 Task: Search one way flight ticket for 1 adult, 5 children, 2 infants in seat and 1 infant on lap in first from St. Cloud: St. Cloud Regional Airport to Rockford: Chicago Rockford International Airport(was Northwest Chicagoland Regional Airport At Rockford) on 5-1-2023. Choice of flights is Spirit. Number of bags: 2 carry on bags and 6 checked bags. Price is upto 106000. Outbound departure time preference is 23:15.
Action: Mouse moved to (262, 412)
Screenshot: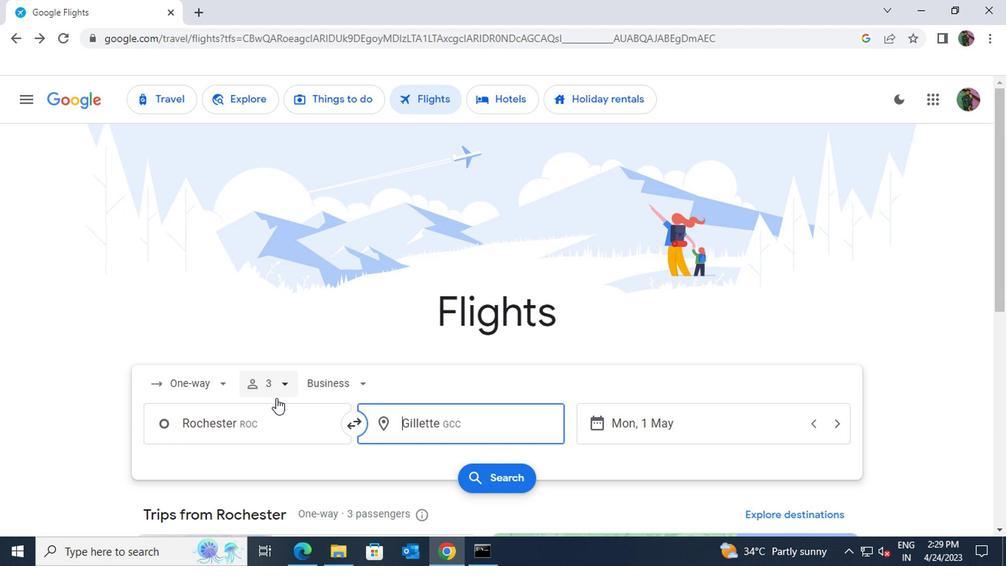 
Action: Mouse pressed left at (262, 412)
Screenshot: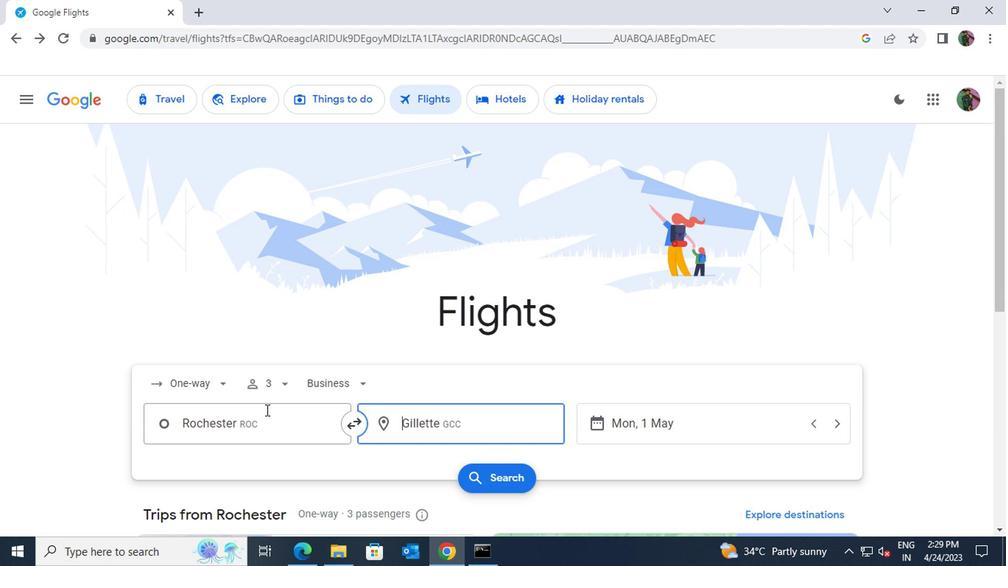 
Action: Key pressed st.cloud<Key.space>regional
Screenshot: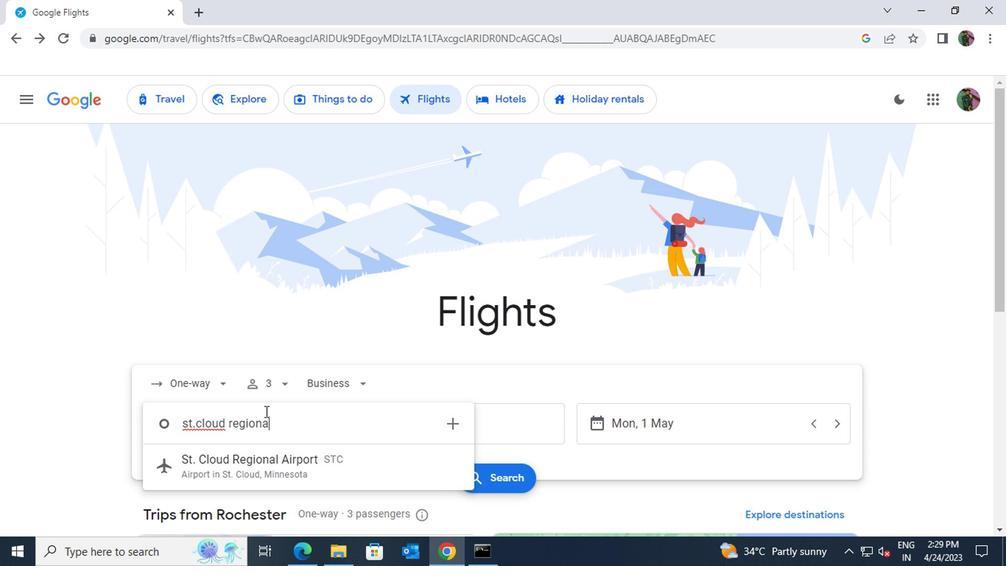 
Action: Mouse moved to (280, 466)
Screenshot: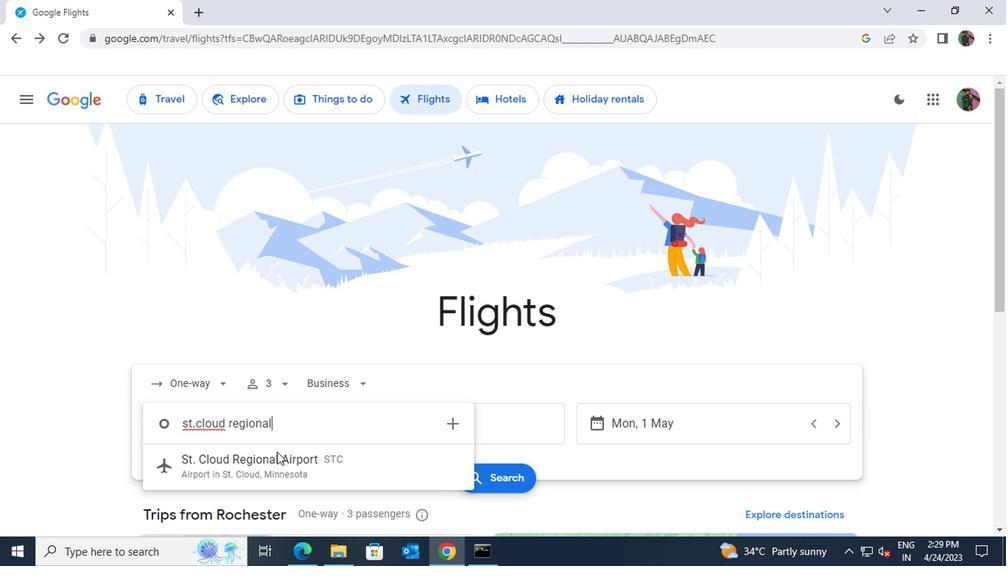 
Action: Mouse pressed left at (280, 466)
Screenshot: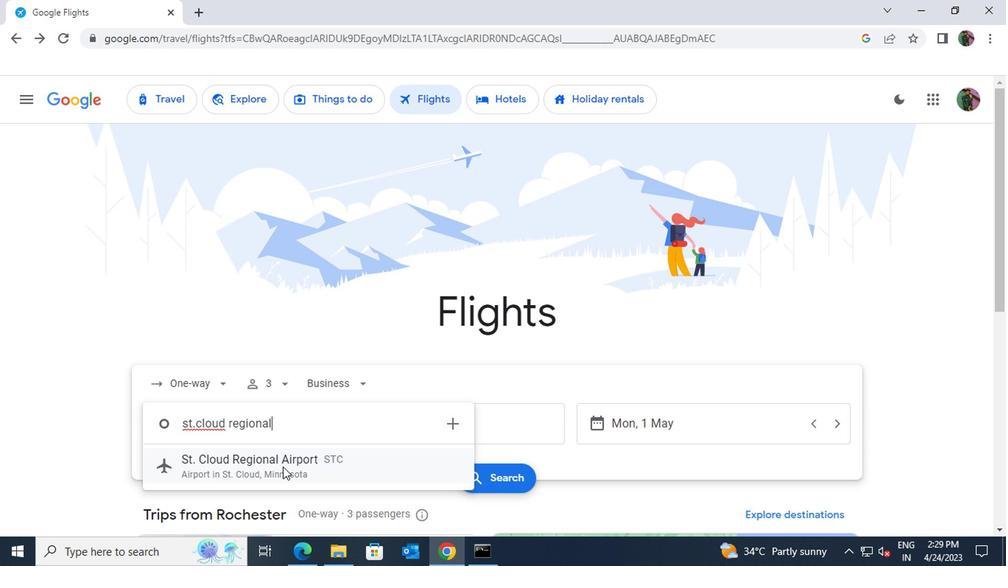 
Action: Mouse moved to (386, 432)
Screenshot: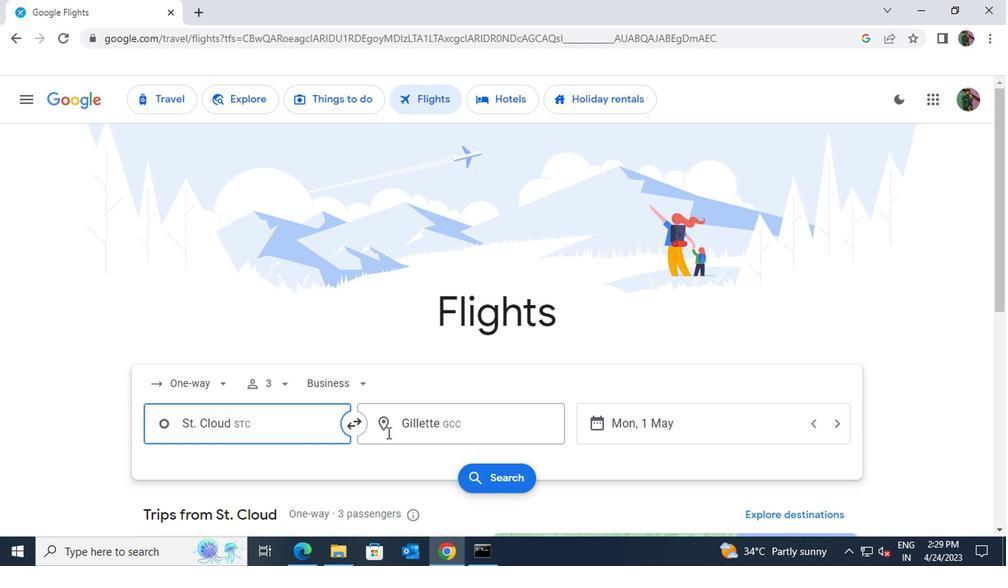 
Action: Mouse pressed left at (386, 432)
Screenshot: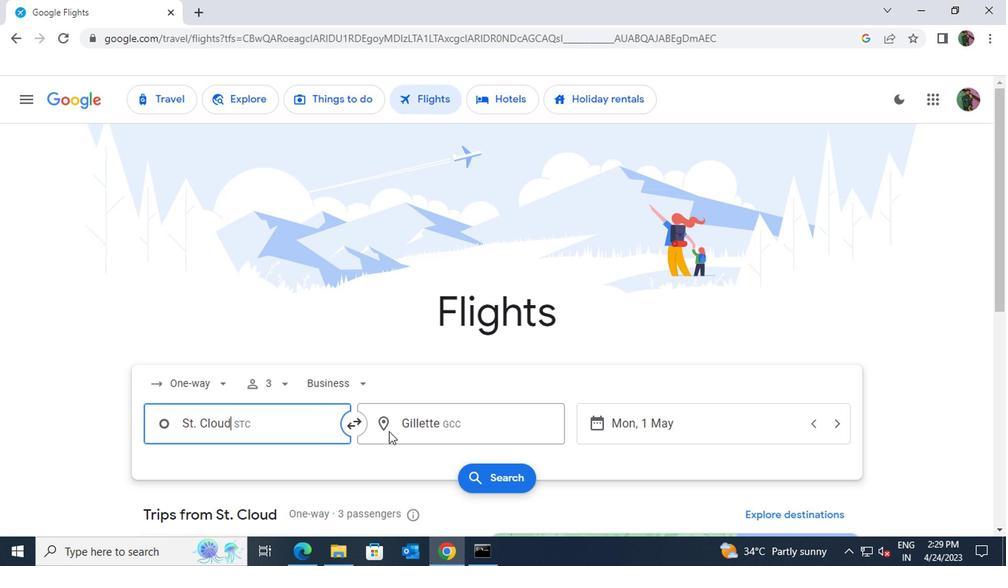 
Action: Key pressed rockford<Key.space>chic
Screenshot: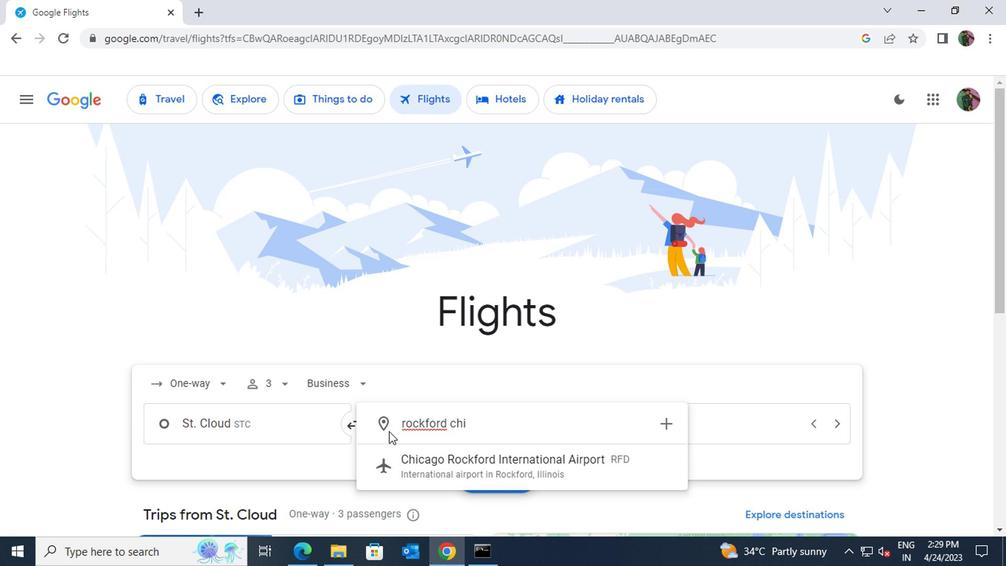 
Action: Mouse moved to (449, 465)
Screenshot: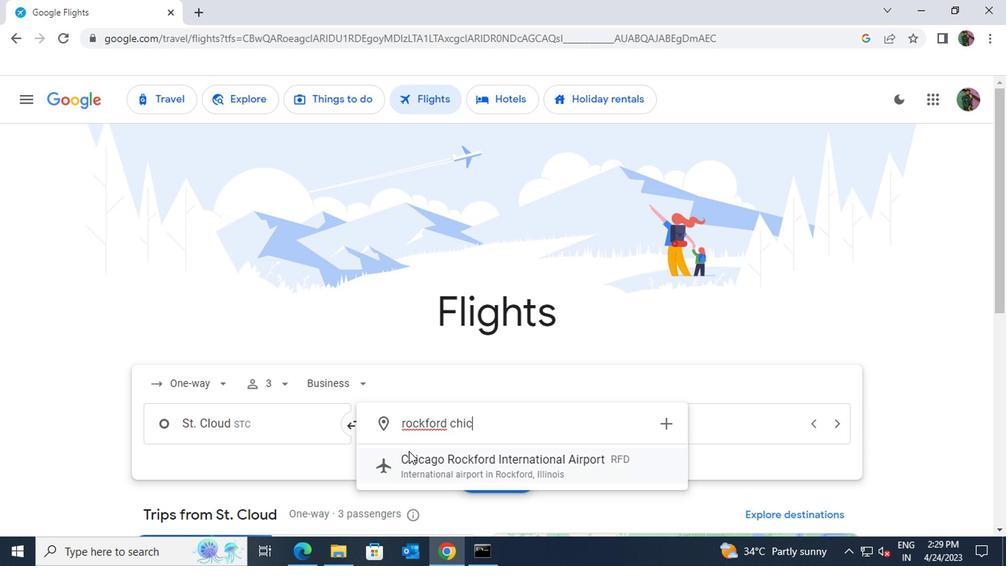 
Action: Mouse pressed left at (449, 465)
Screenshot: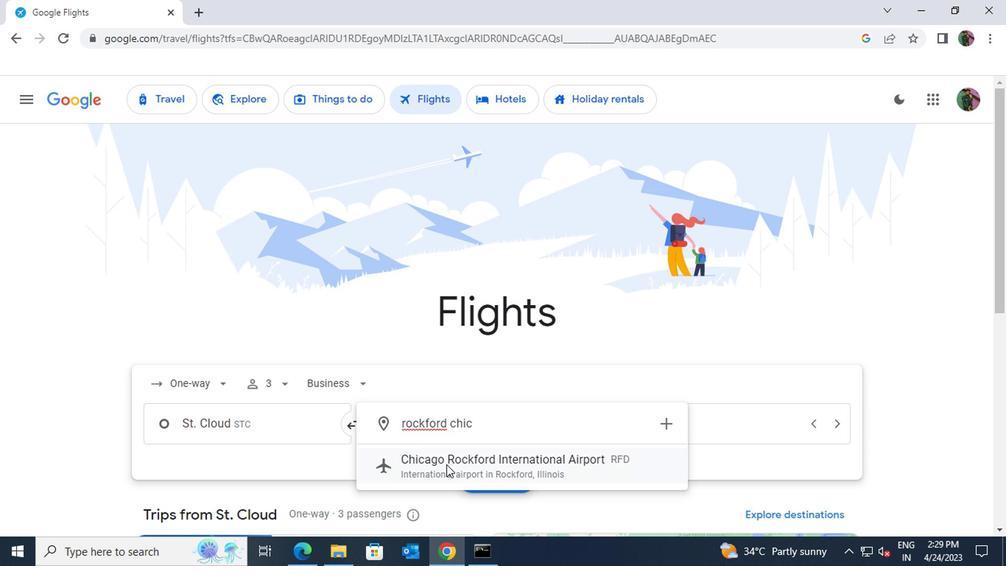 
Action: Mouse moved to (217, 381)
Screenshot: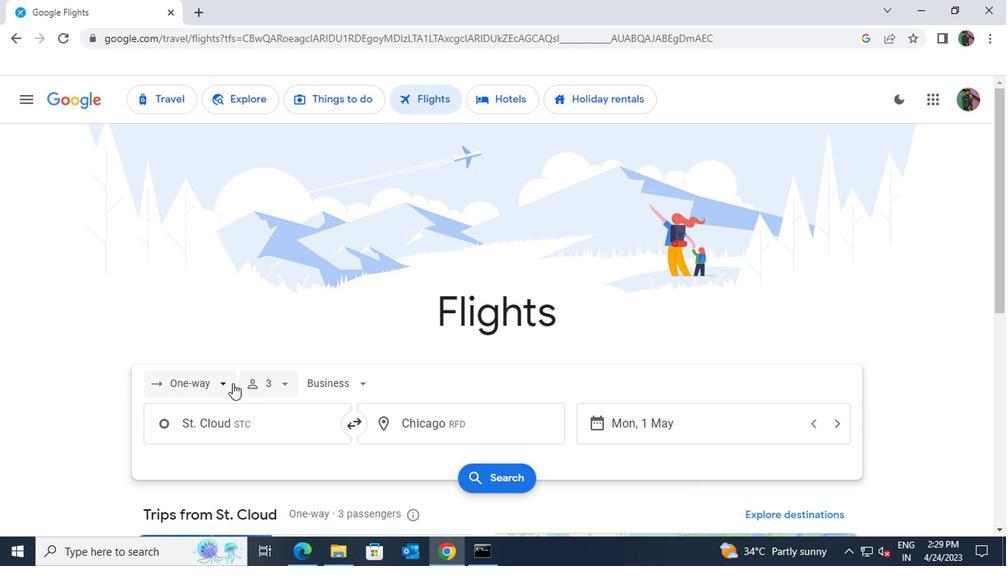 
Action: Mouse pressed left at (217, 381)
Screenshot: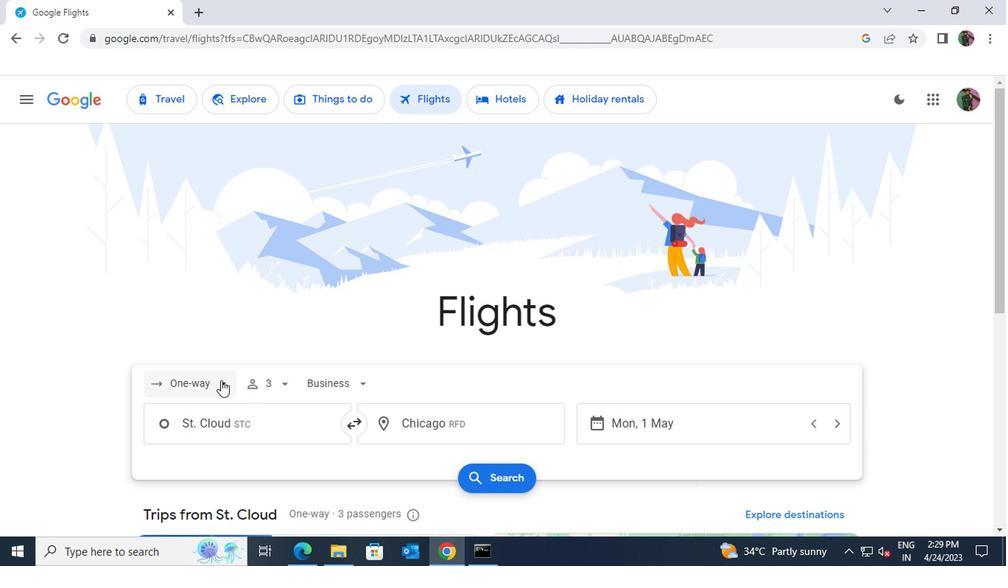 
Action: Mouse moved to (201, 314)
Screenshot: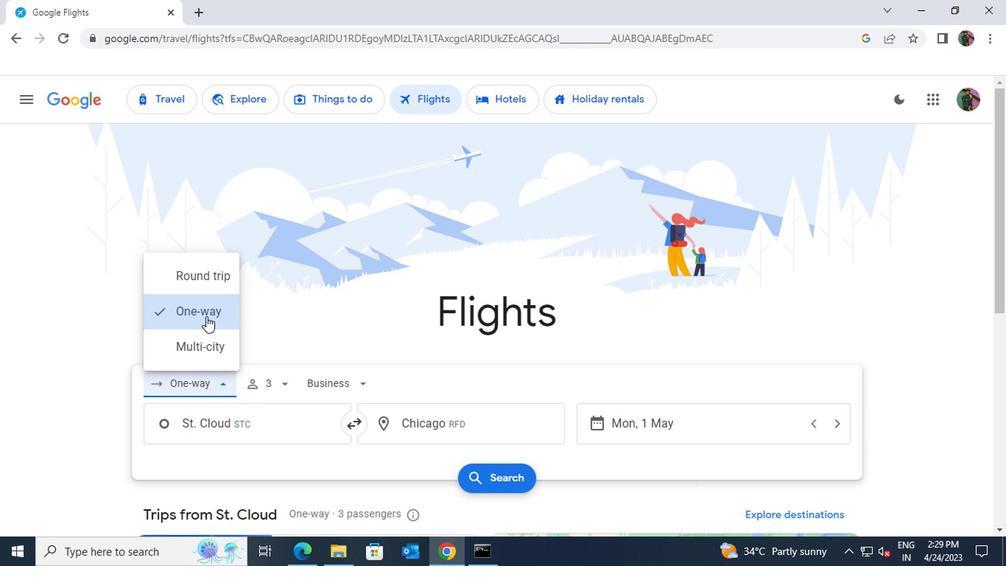 
Action: Mouse pressed left at (201, 314)
Screenshot: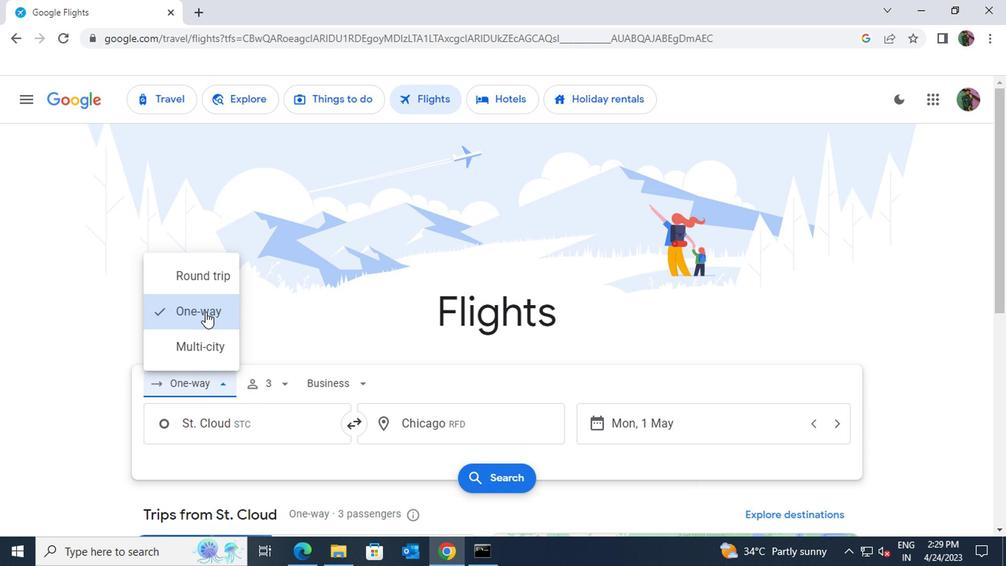
Action: Mouse moved to (276, 383)
Screenshot: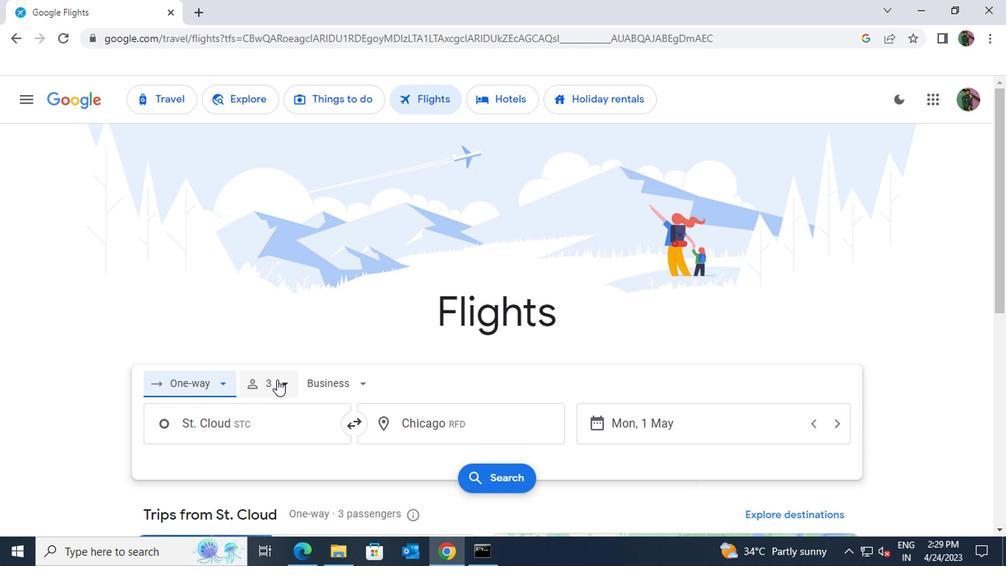 
Action: Mouse pressed left at (276, 383)
Screenshot: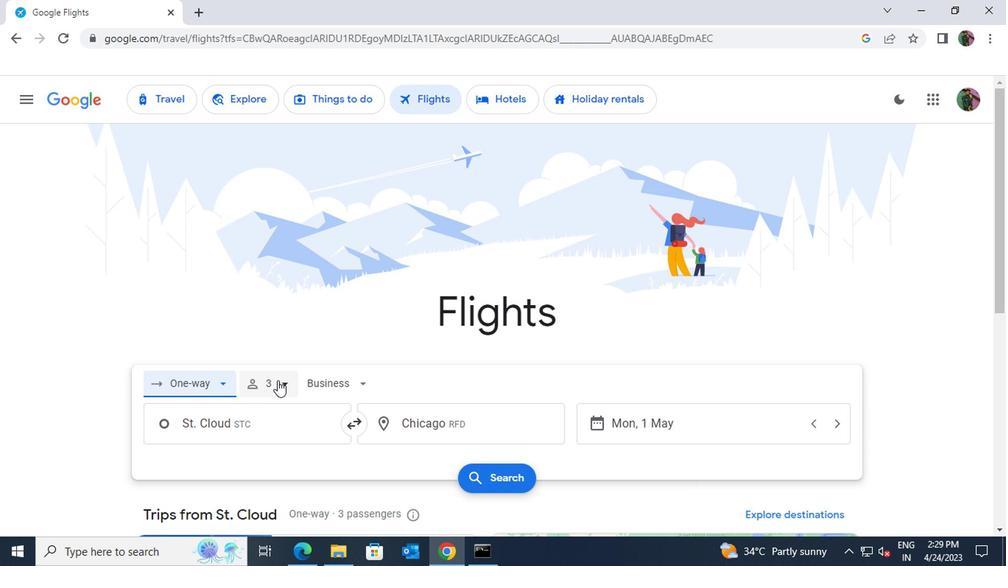 
Action: Mouse moved to (390, 455)
Screenshot: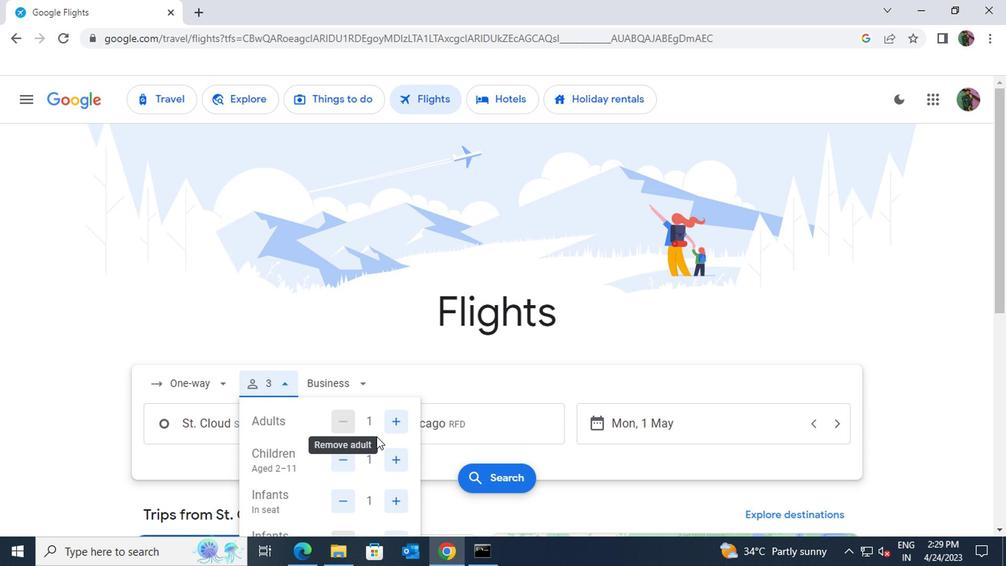 
Action: Mouse pressed left at (390, 455)
Screenshot: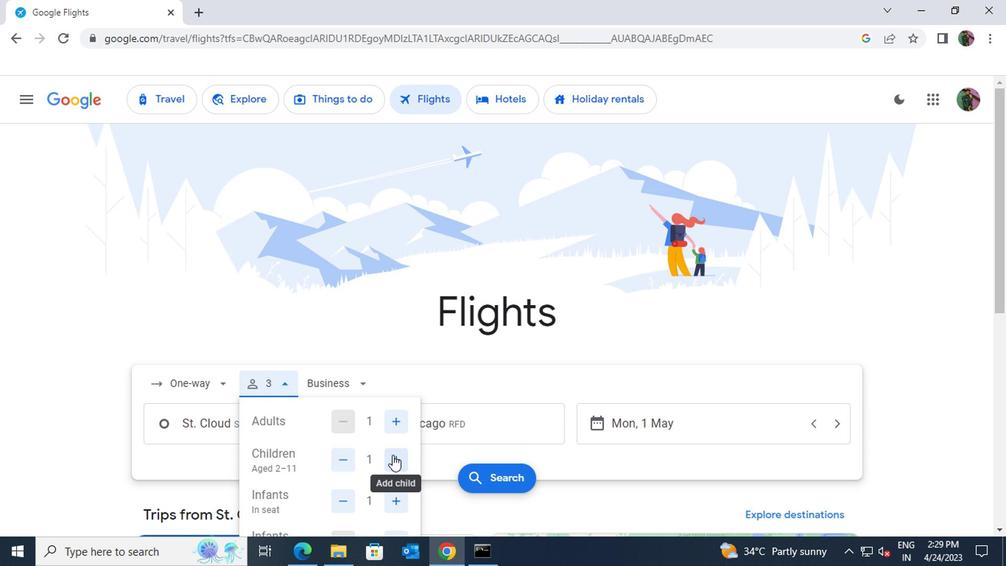 
Action: Mouse pressed left at (390, 455)
Screenshot: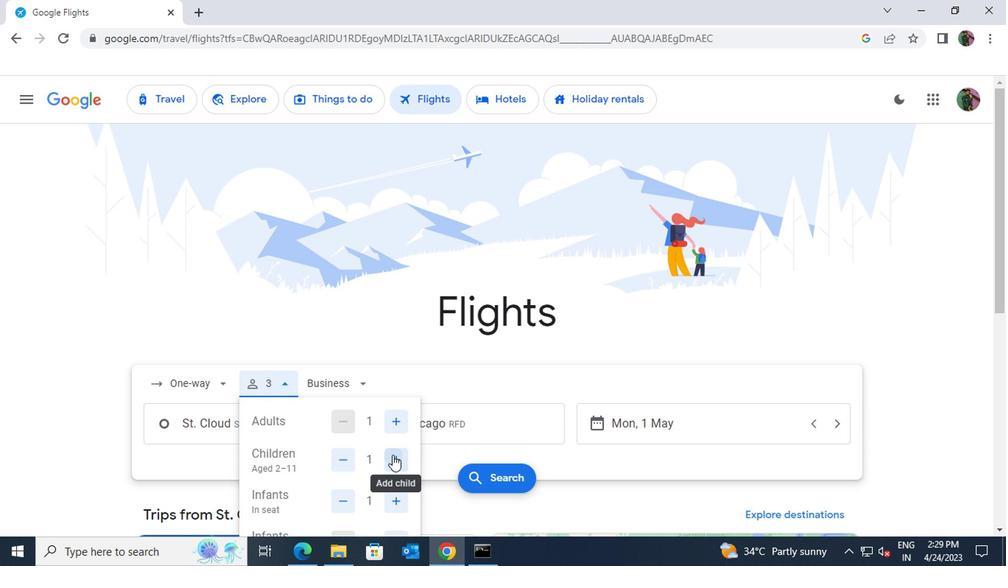 
Action: Mouse pressed left at (390, 455)
Screenshot: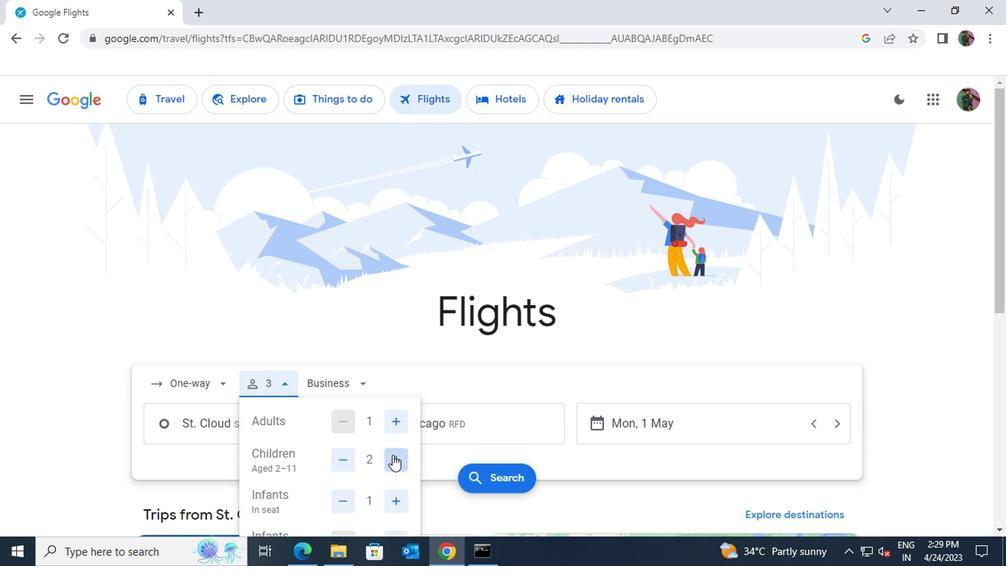 
Action: Mouse pressed left at (390, 455)
Screenshot: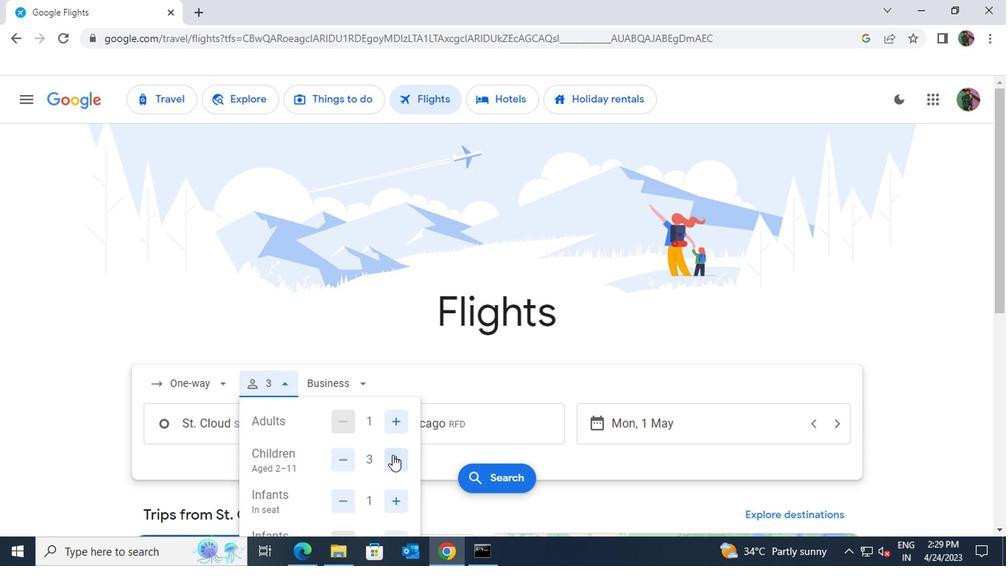 
Action: Mouse scrolled (390, 454) with delta (0, 0)
Screenshot: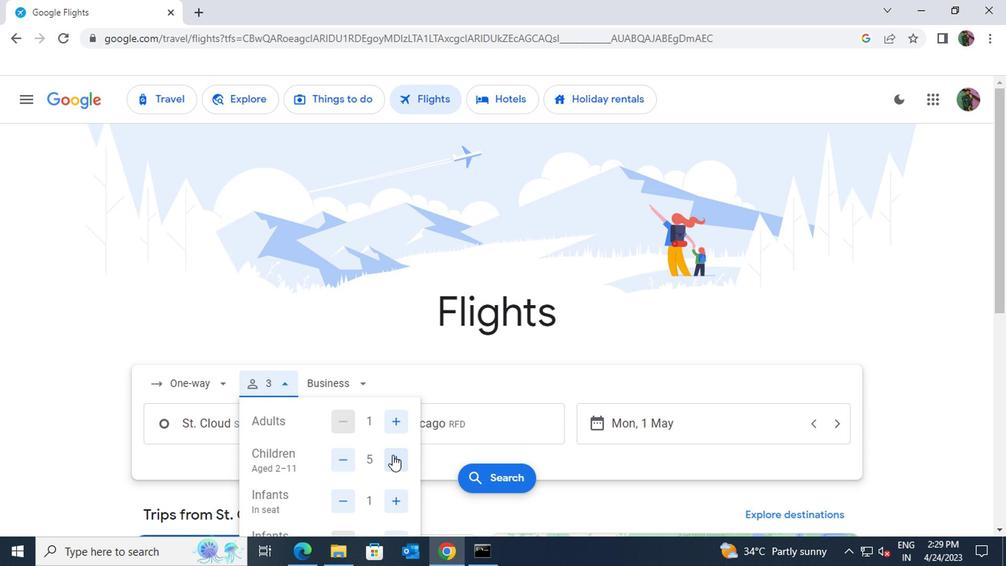 
Action: Mouse scrolled (390, 454) with delta (0, 0)
Screenshot: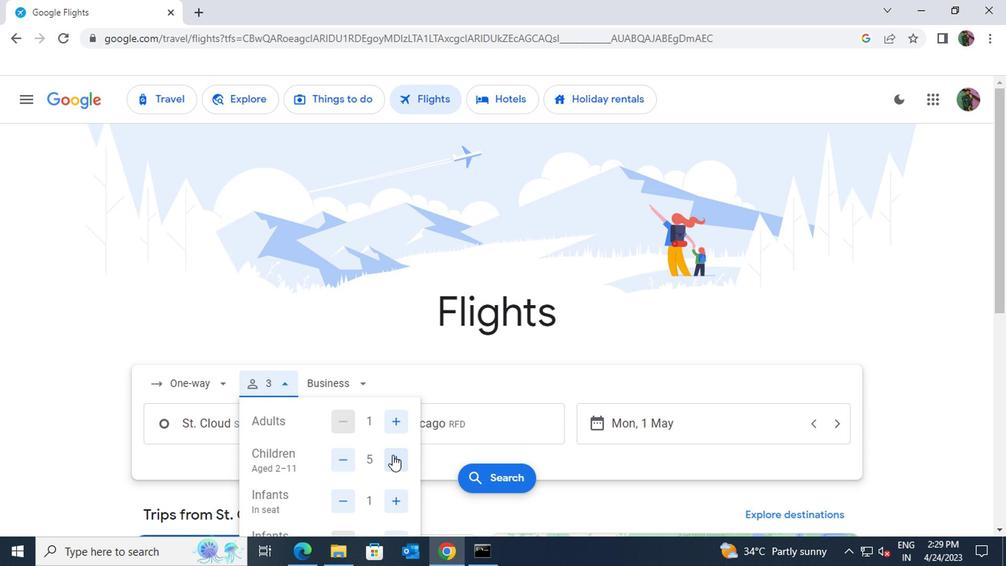 
Action: Mouse moved to (387, 398)
Screenshot: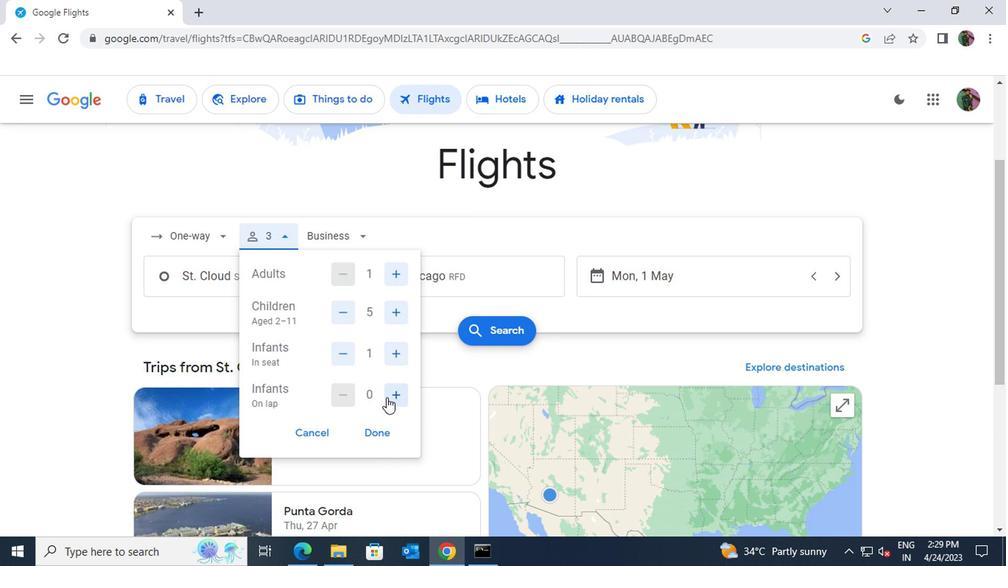 
Action: Mouse pressed left at (387, 398)
Screenshot: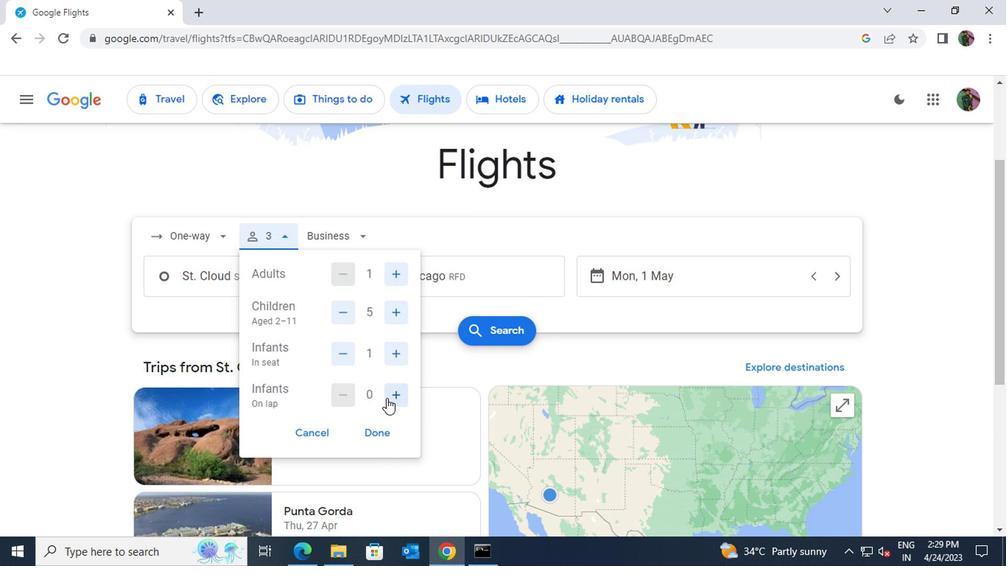 
Action: Mouse moved to (388, 426)
Screenshot: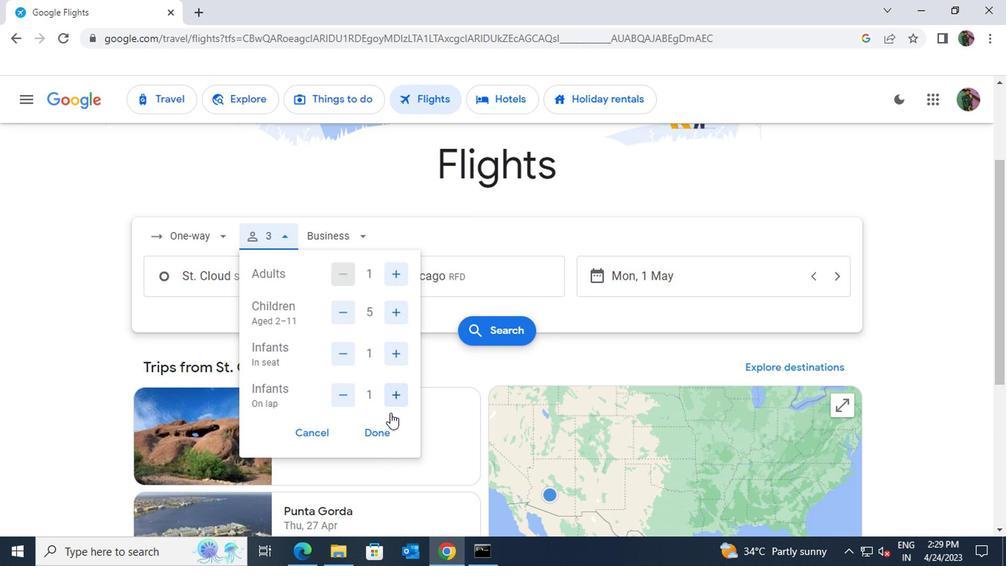
Action: Mouse pressed left at (388, 426)
Screenshot: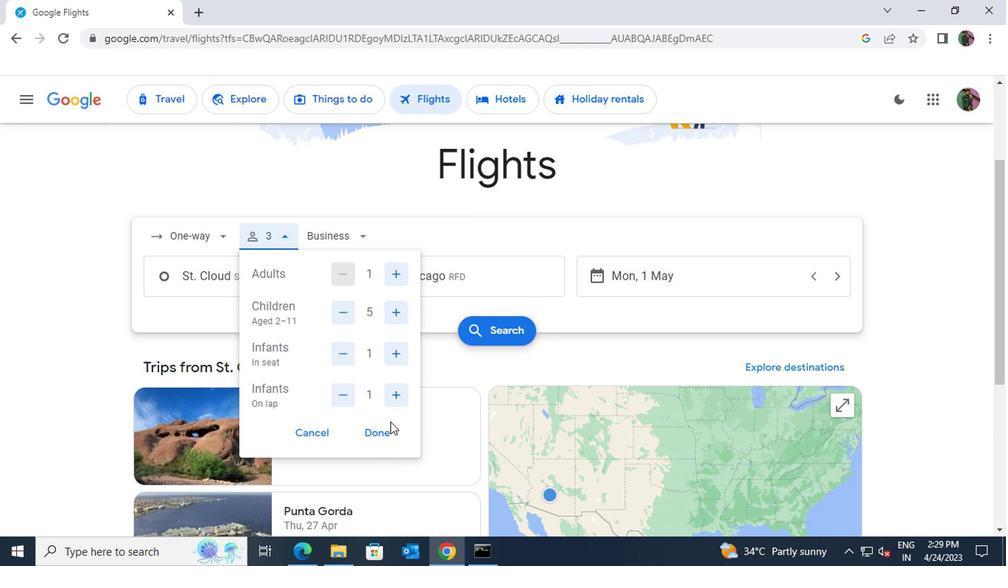 
Action: Mouse moved to (603, 281)
Screenshot: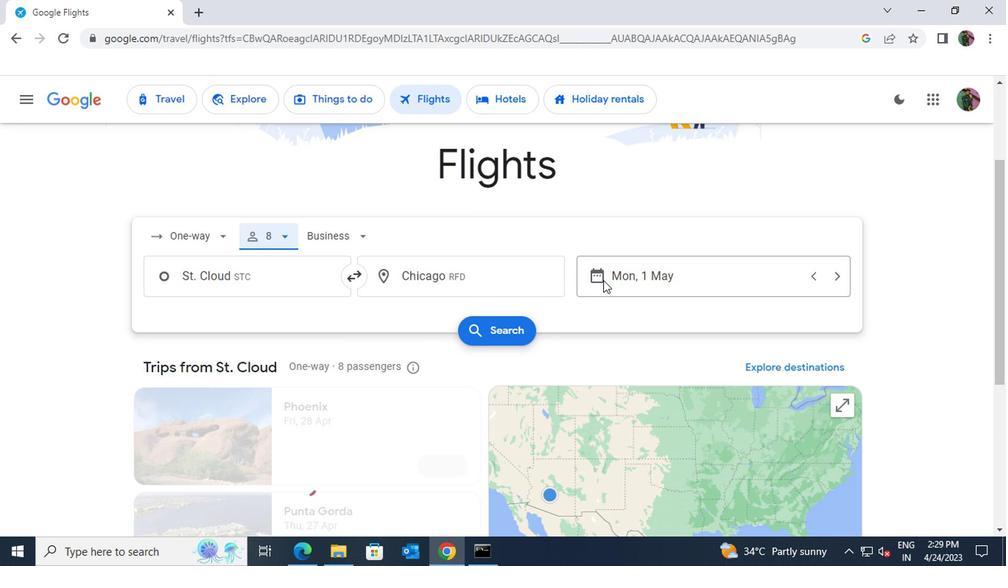 
Action: Mouse pressed left at (603, 281)
Screenshot: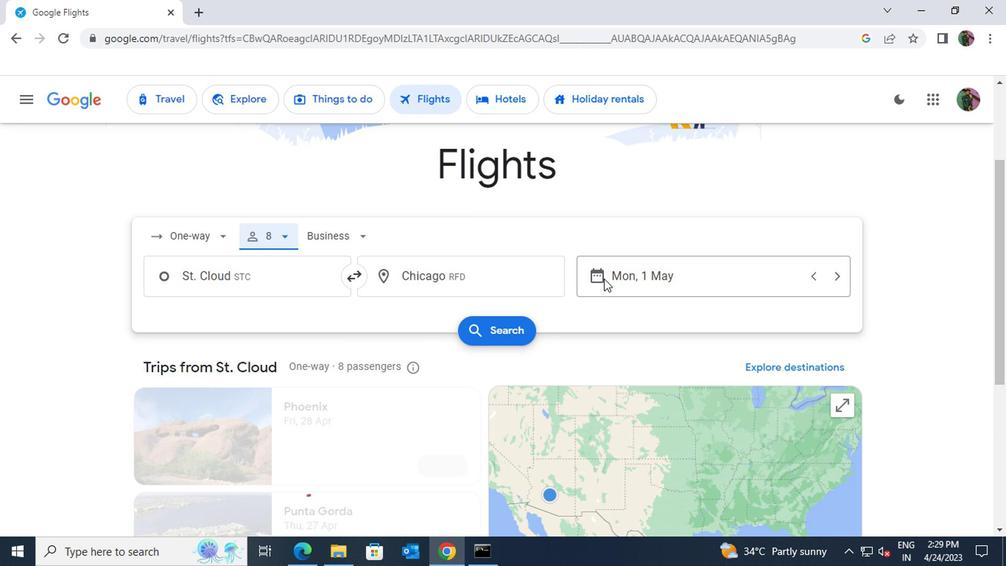 
Action: Mouse moved to (645, 274)
Screenshot: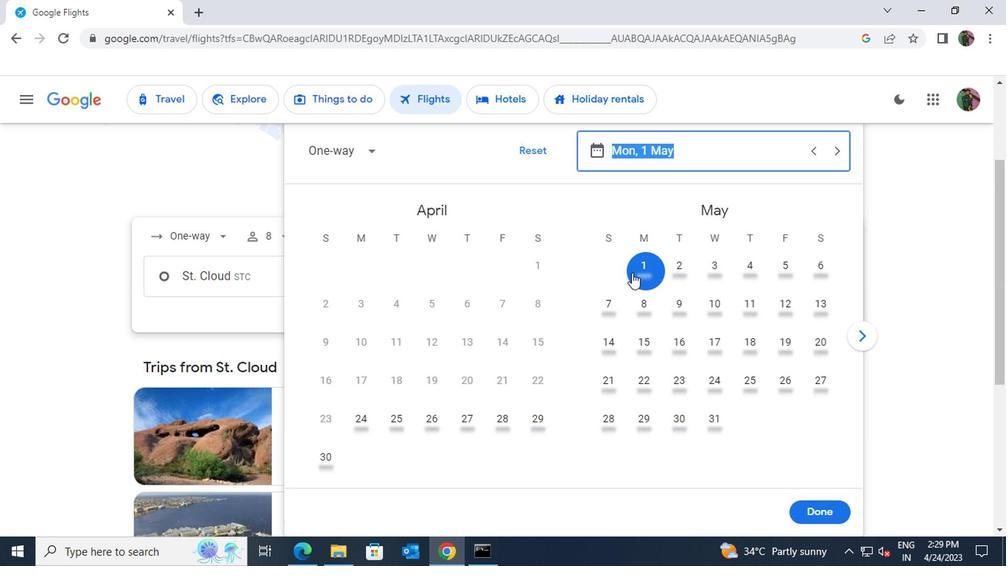 
Action: Mouse pressed left at (645, 274)
Screenshot: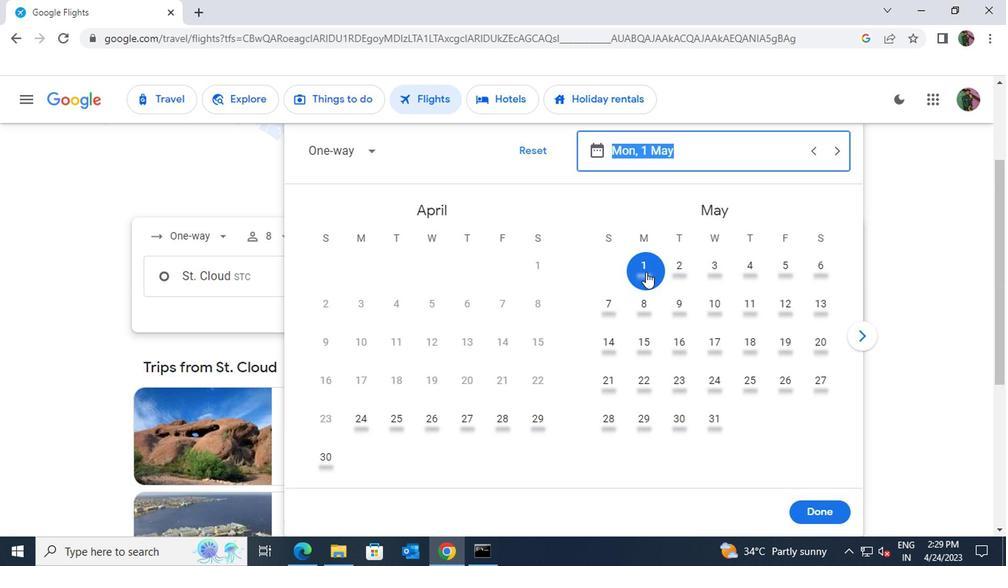
Action: Mouse moved to (815, 508)
Screenshot: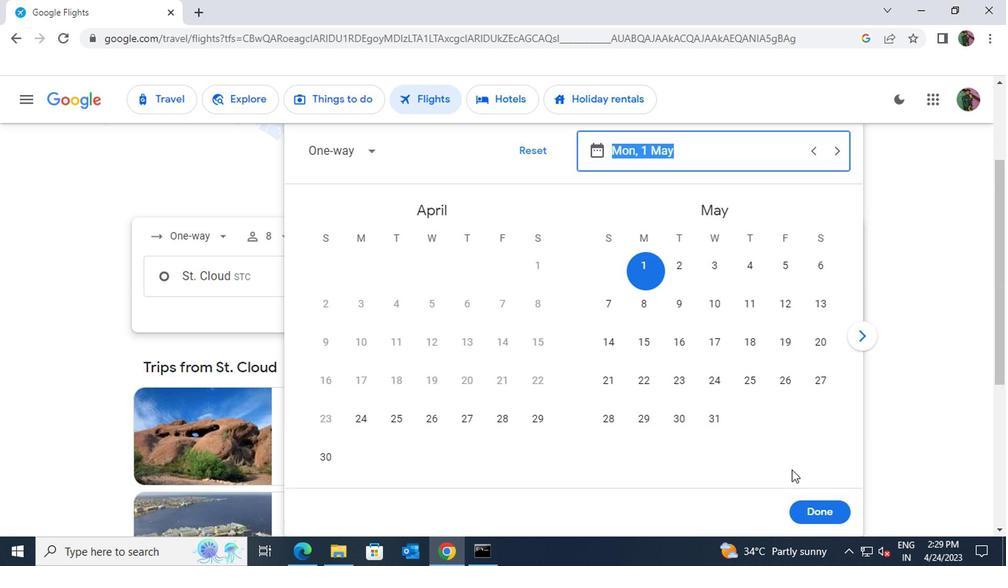 
Action: Mouse pressed left at (815, 508)
Screenshot: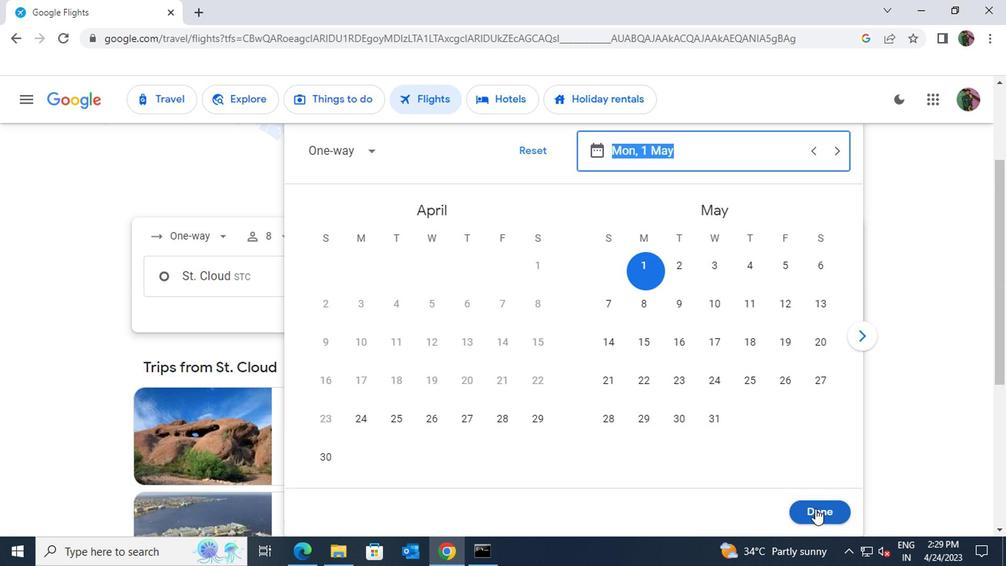 
Action: Mouse moved to (504, 332)
Screenshot: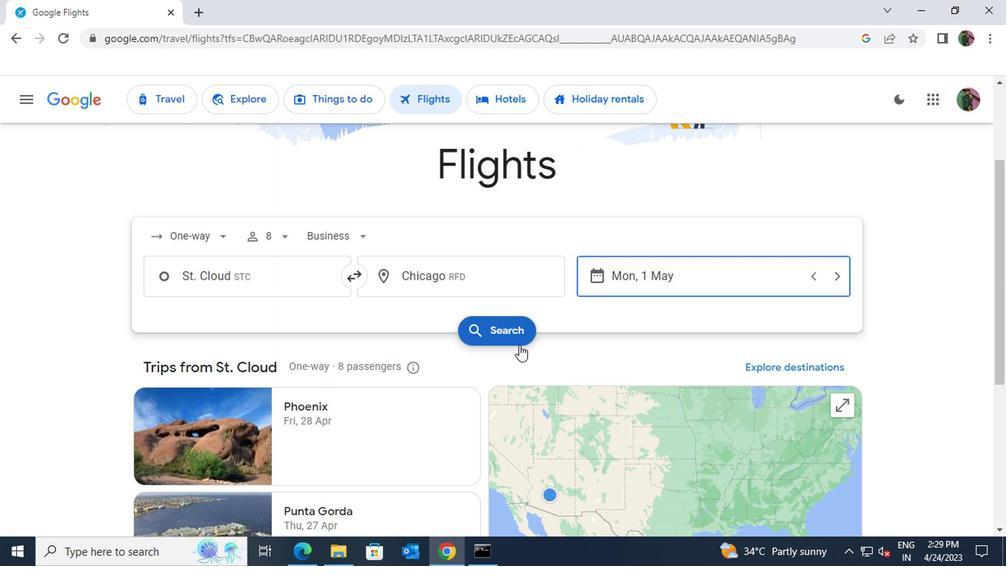 
Action: Mouse pressed left at (504, 332)
Screenshot: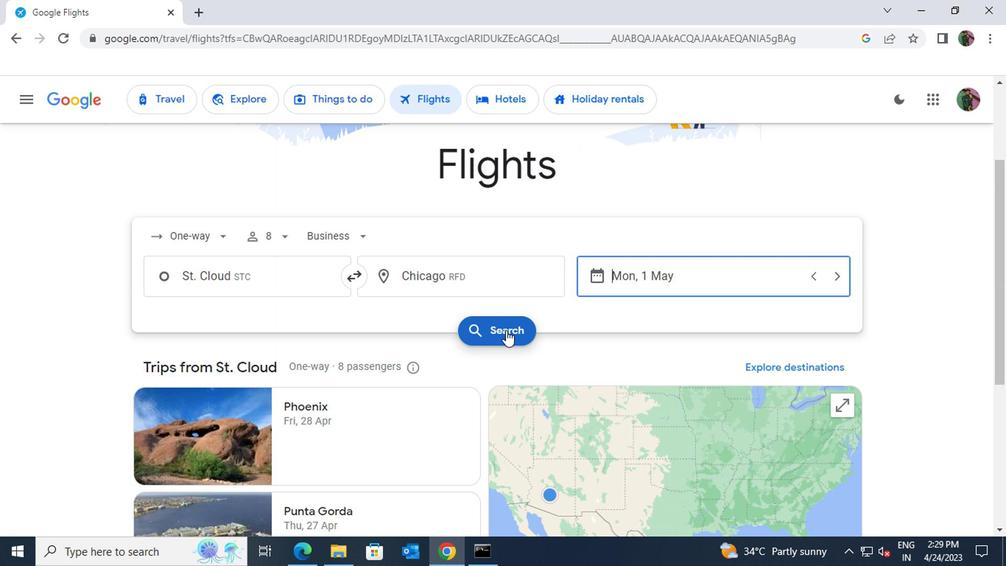 
Action: Mouse moved to (164, 238)
Screenshot: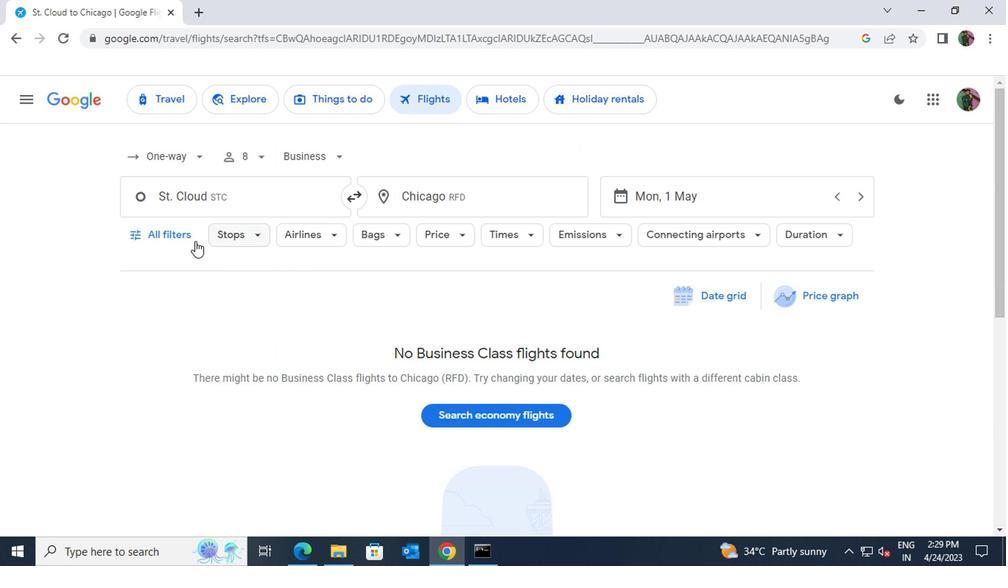 
Action: Mouse pressed left at (164, 238)
Screenshot: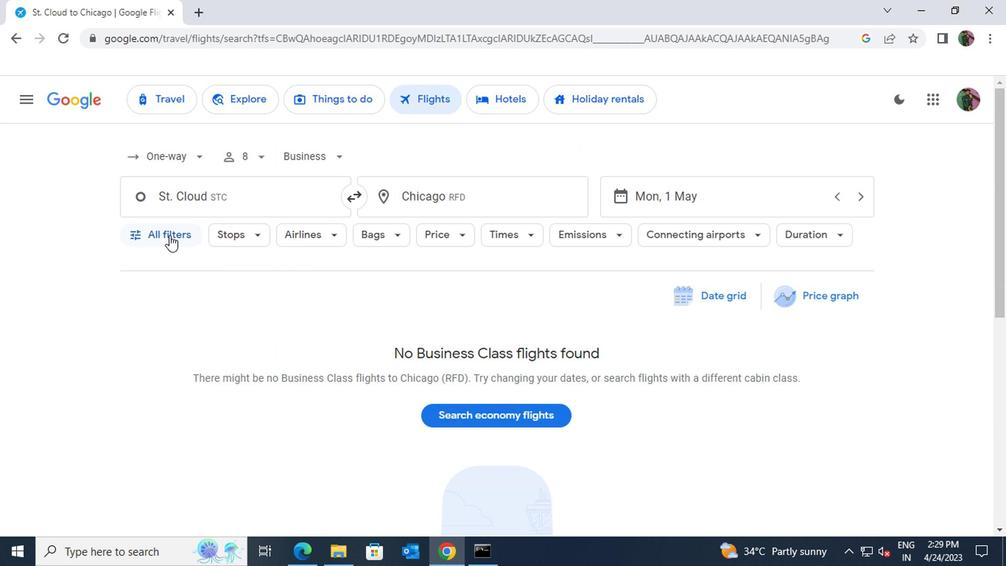 
Action: Mouse moved to (285, 381)
Screenshot: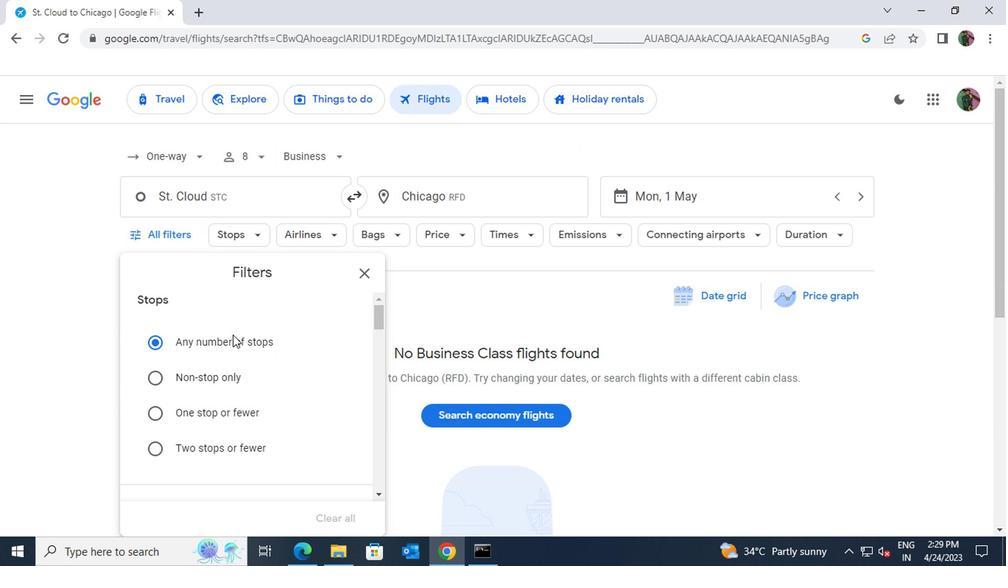 
Action: Mouse scrolled (285, 381) with delta (0, 0)
Screenshot: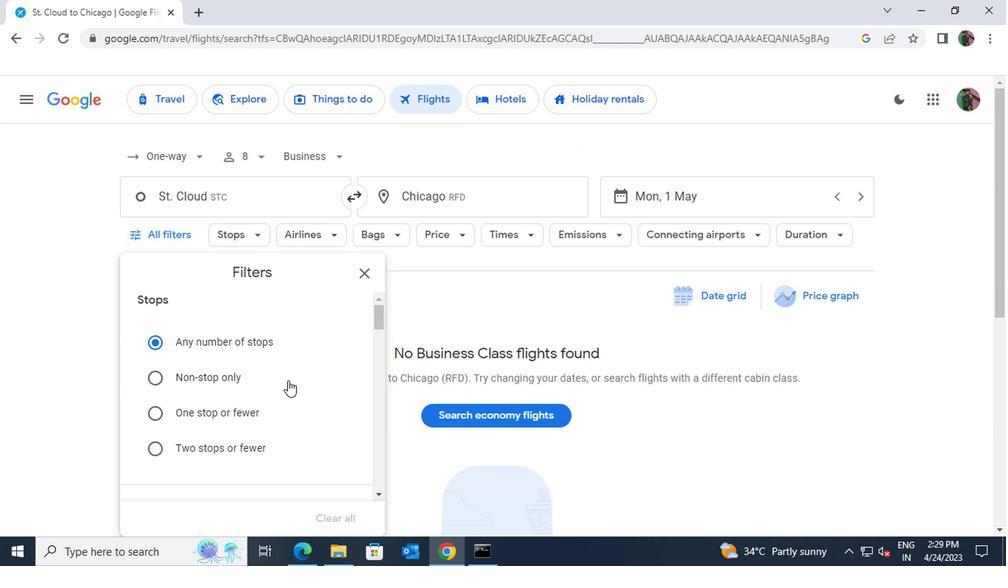 
Action: Mouse scrolled (285, 381) with delta (0, 0)
Screenshot: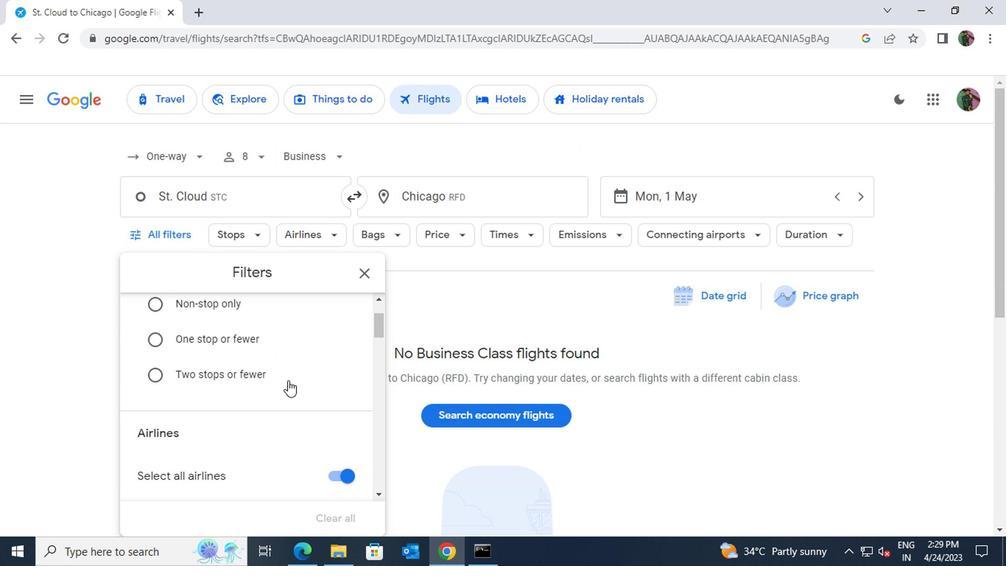 
Action: Mouse scrolled (285, 381) with delta (0, 0)
Screenshot: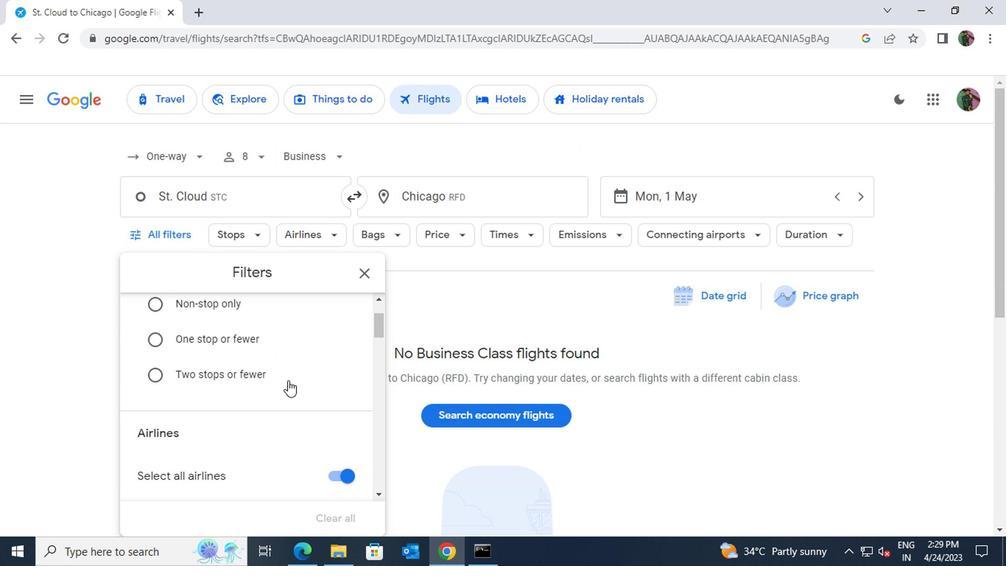 
Action: Mouse scrolled (285, 381) with delta (0, 0)
Screenshot: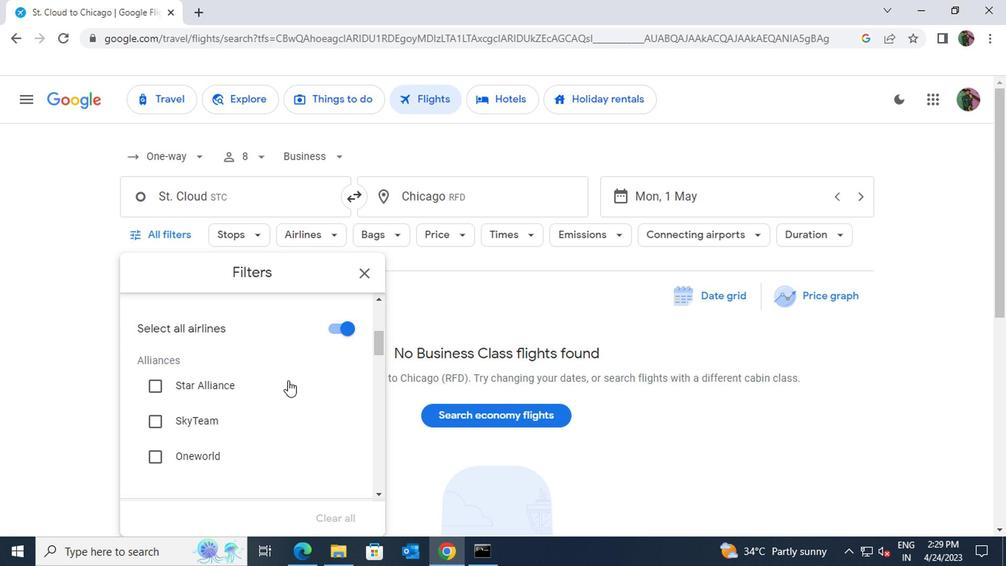 
Action: Mouse moved to (285, 381)
Screenshot: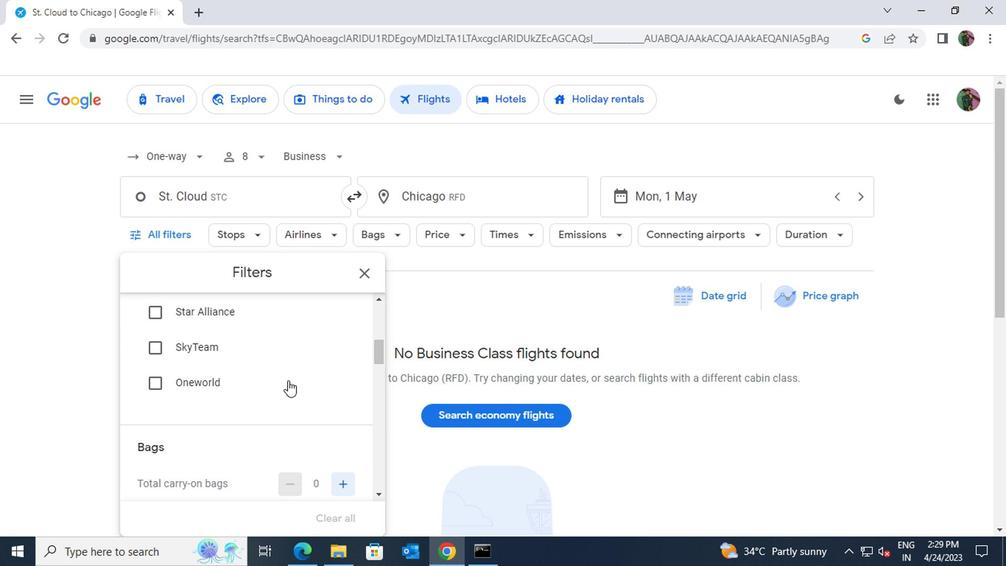 
Action: Mouse scrolled (285, 381) with delta (0, 0)
Screenshot: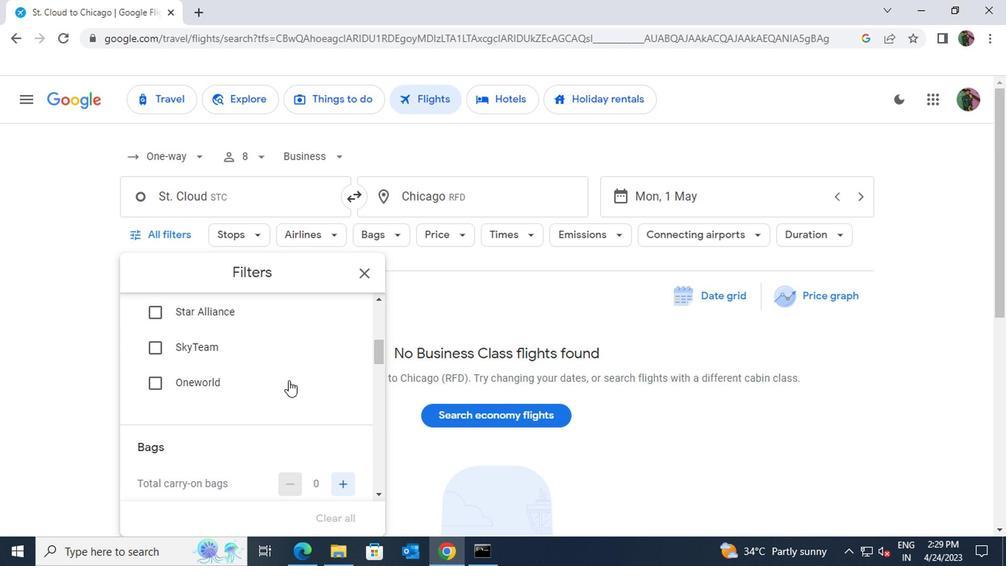 
Action: Mouse moved to (341, 411)
Screenshot: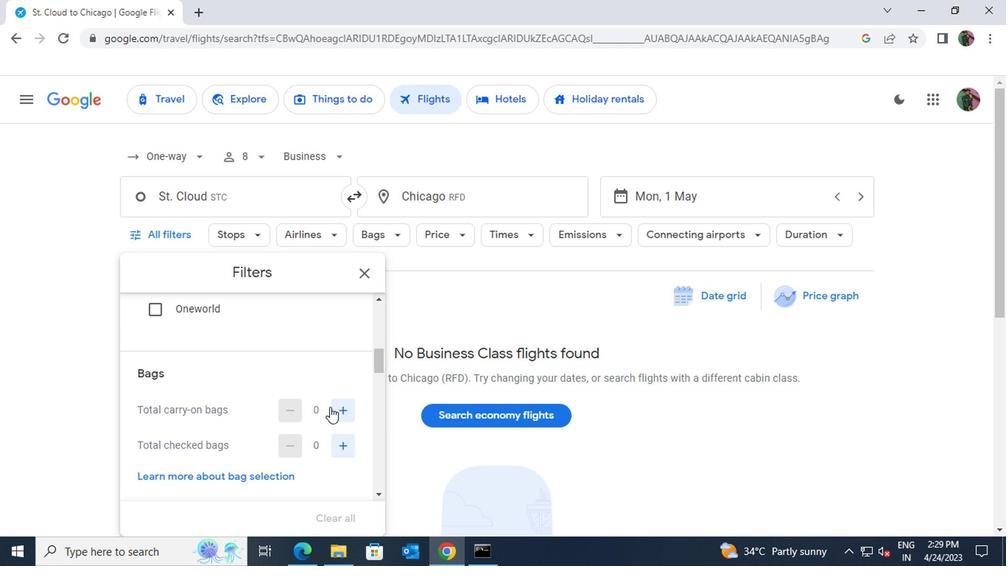 
Action: Mouse pressed left at (341, 411)
Screenshot: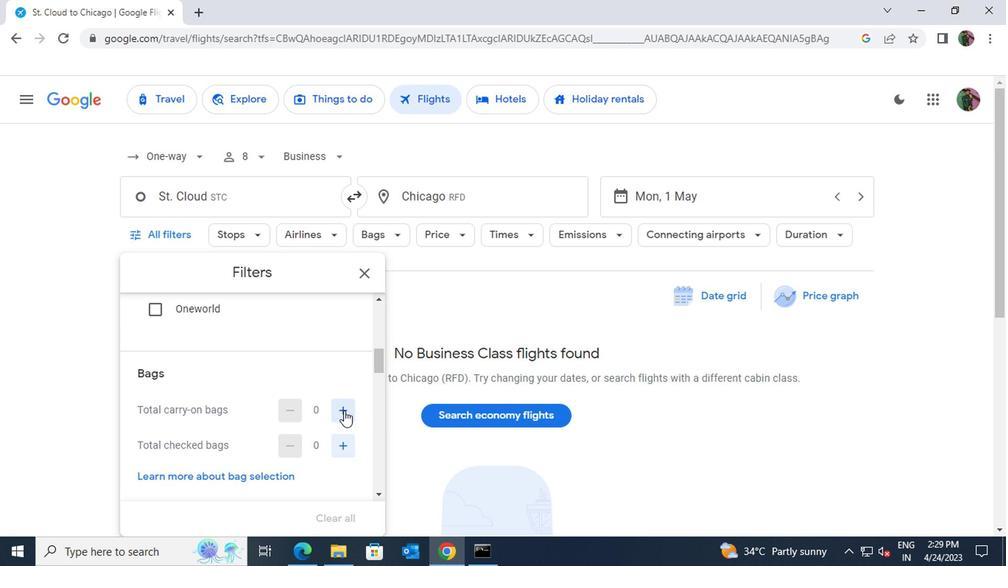 
Action: Mouse pressed left at (341, 411)
Screenshot: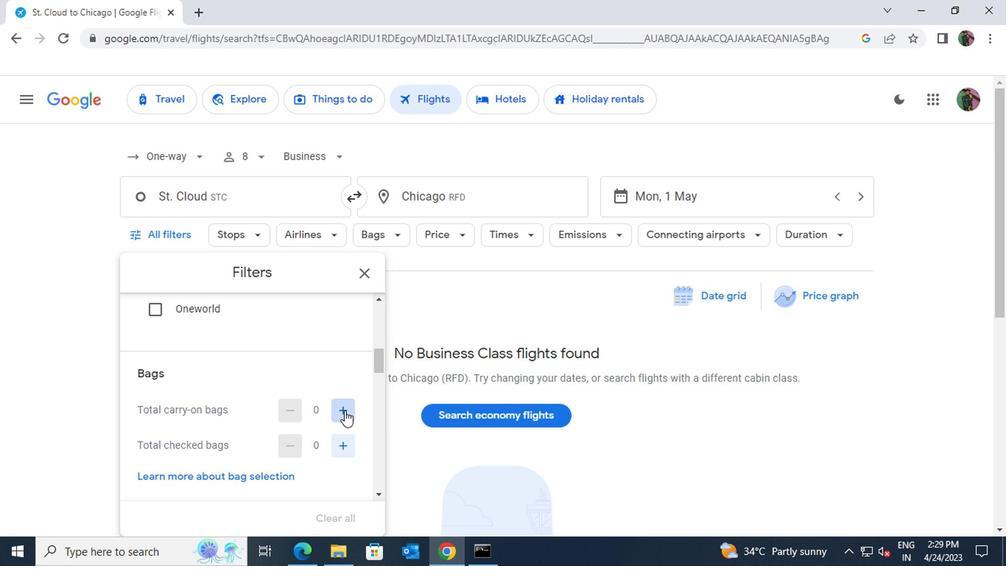 
Action: Mouse moved to (344, 444)
Screenshot: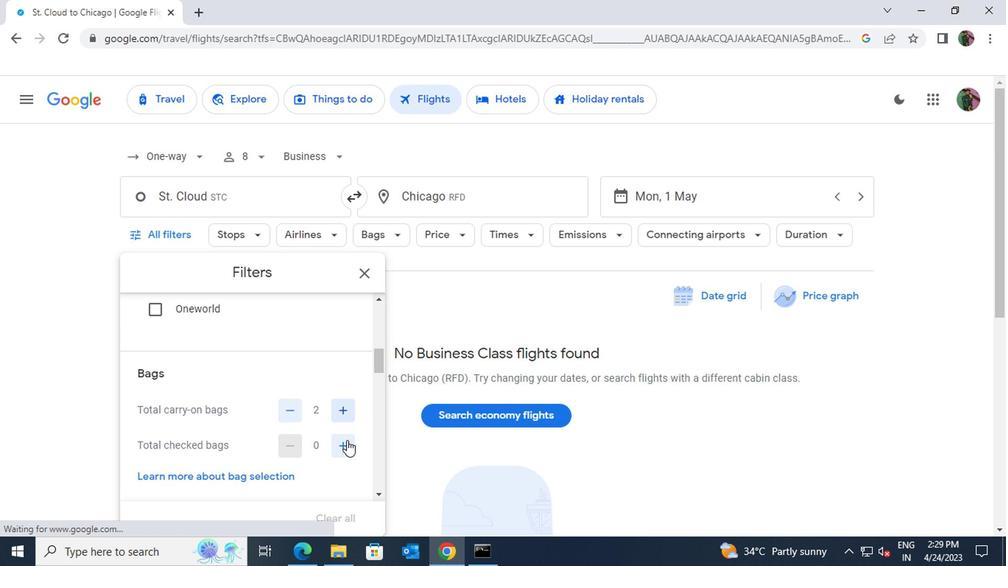 
Action: Mouse pressed left at (344, 444)
Screenshot: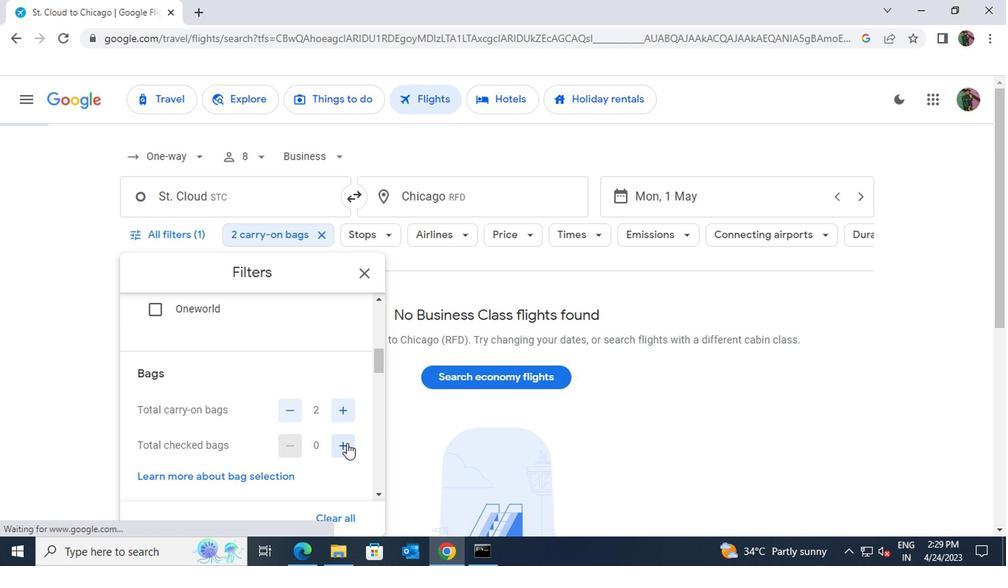 
Action: Mouse pressed left at (344, 444)
Screenshot: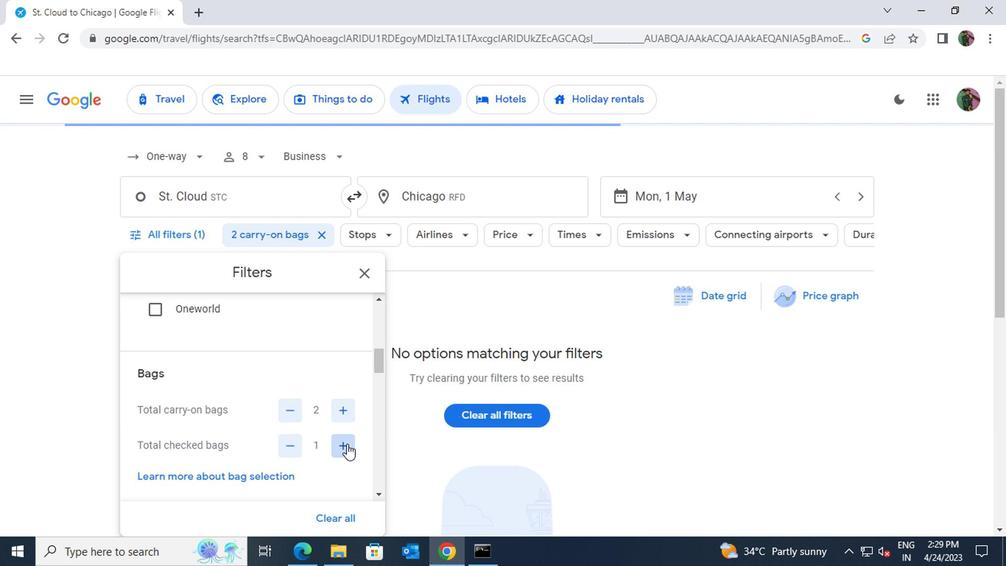 
Action: Mouse pressed left at (344, 444)
Screenshot: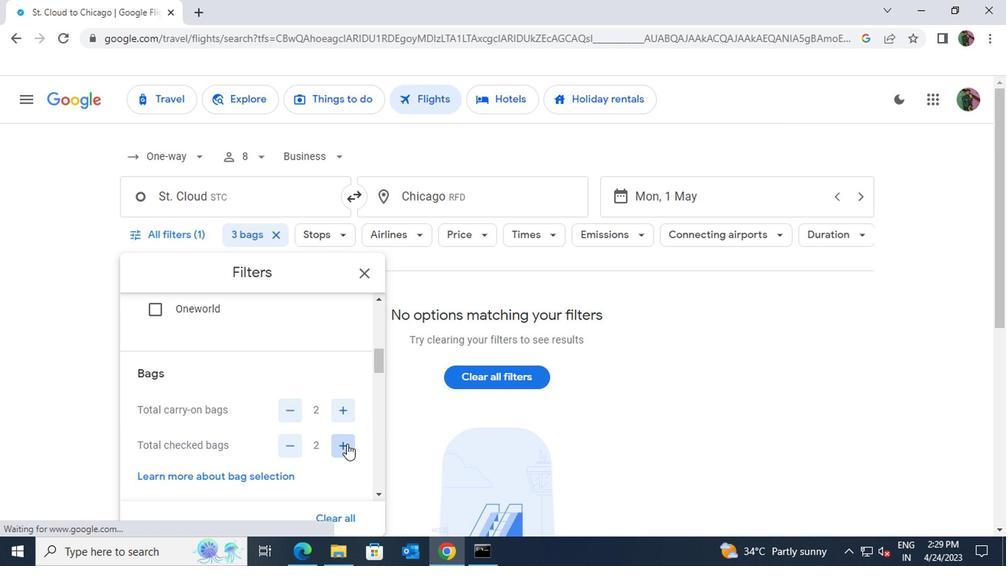 
Action: Mouse pressed left at (344, 444)
Screenshot: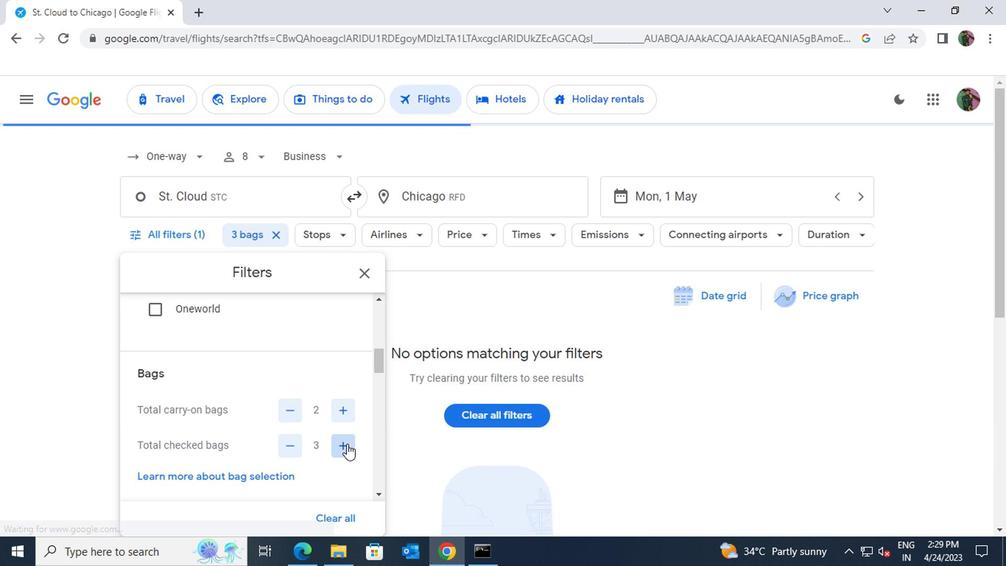 
Action: Mouse pressed left at (344, 444)
Screenshot: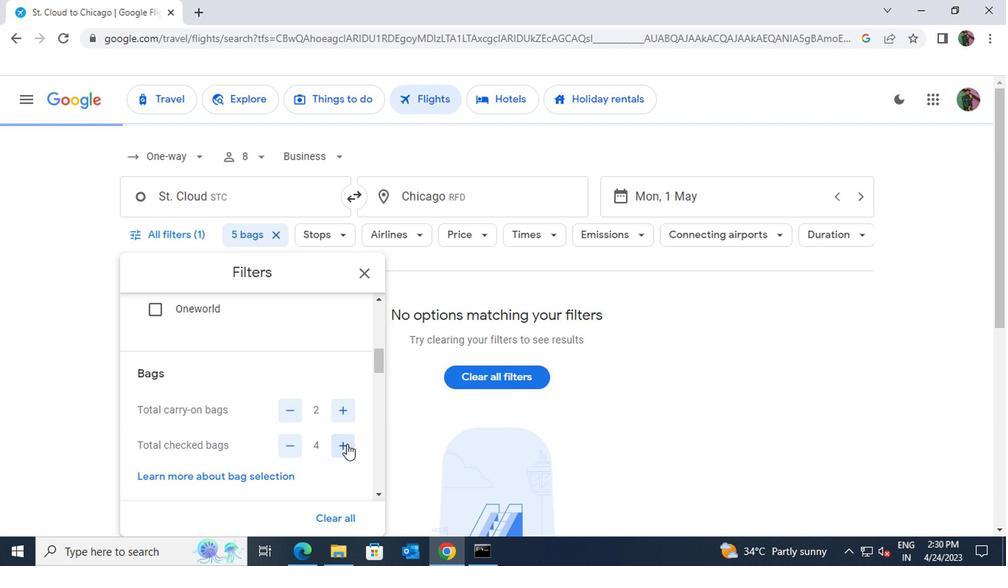 
Action: Mouse pressed left at (344, 444)
Screenshot: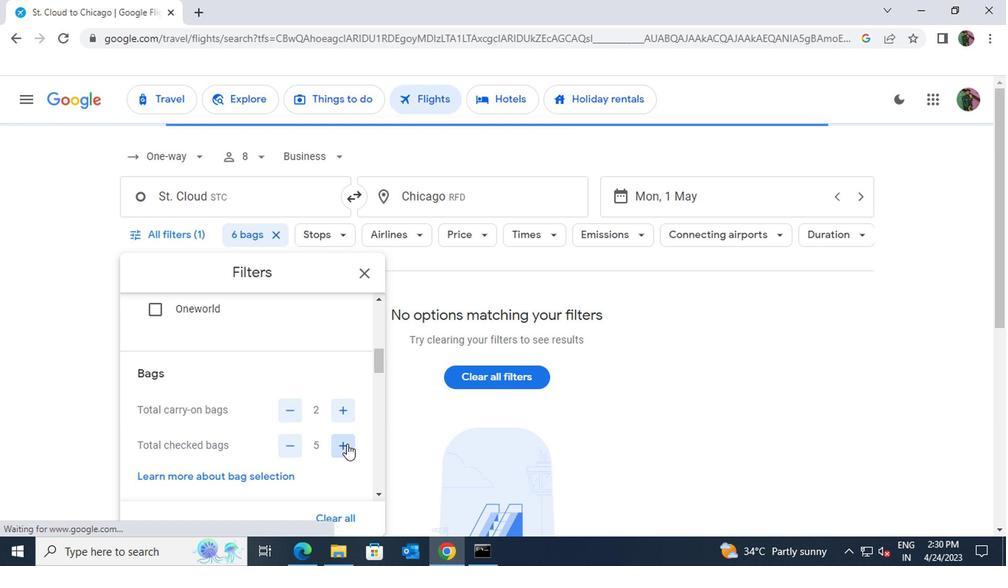 
Action: Mouse scrolled (344, 443) with delta (0, 0)
Screenshot: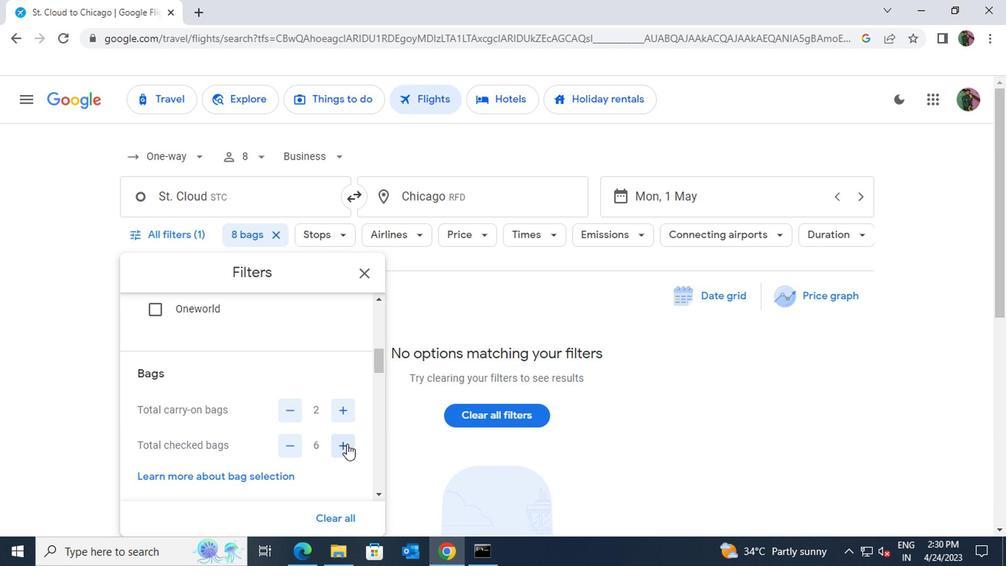 
Action: Mouse scrolled (344, 443) with delta (0, 0)
Screenshot: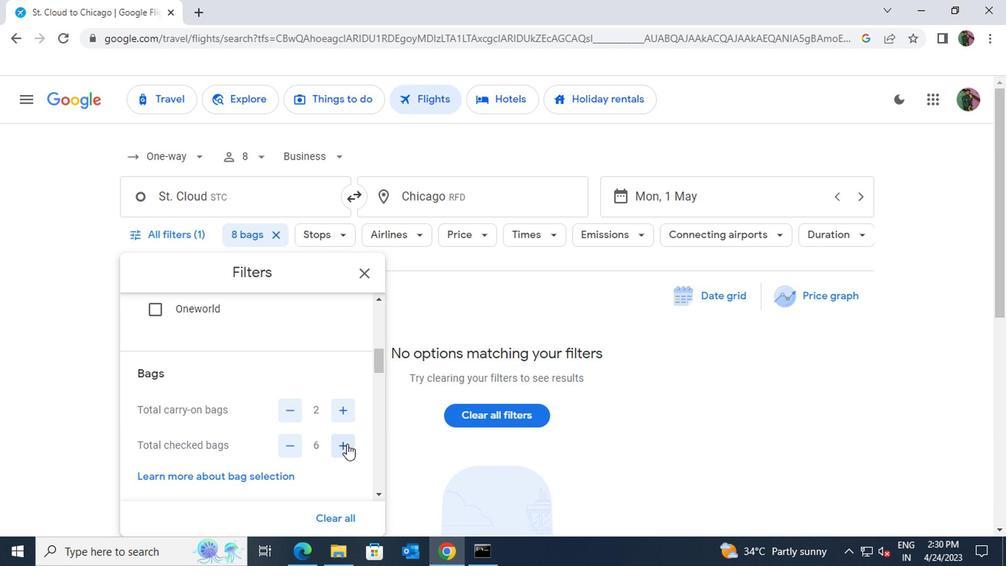 
Action: Mouse pressed left at (344, 444)
Screenshot: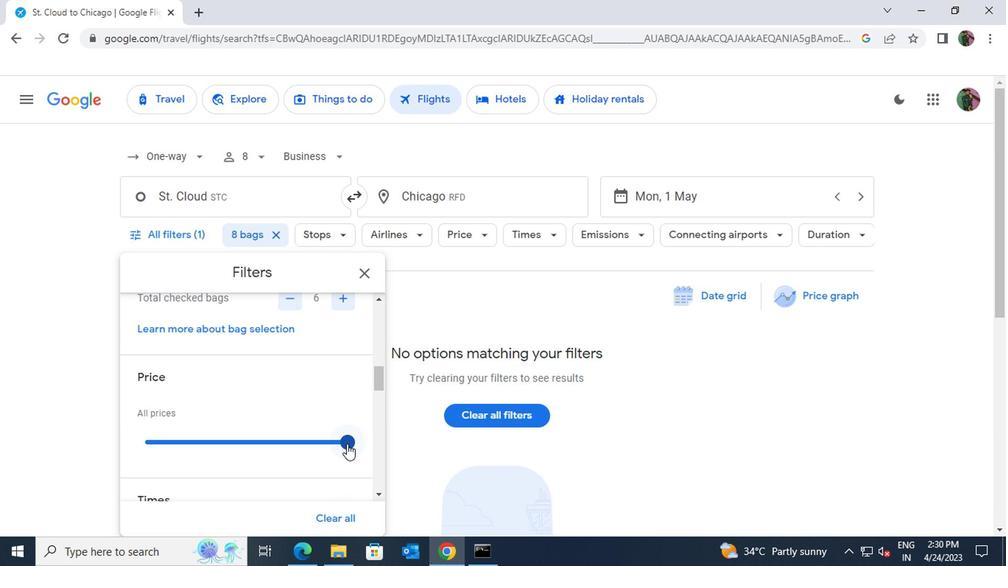 
Action: Mouse moved to (276, 440)
Screenshot: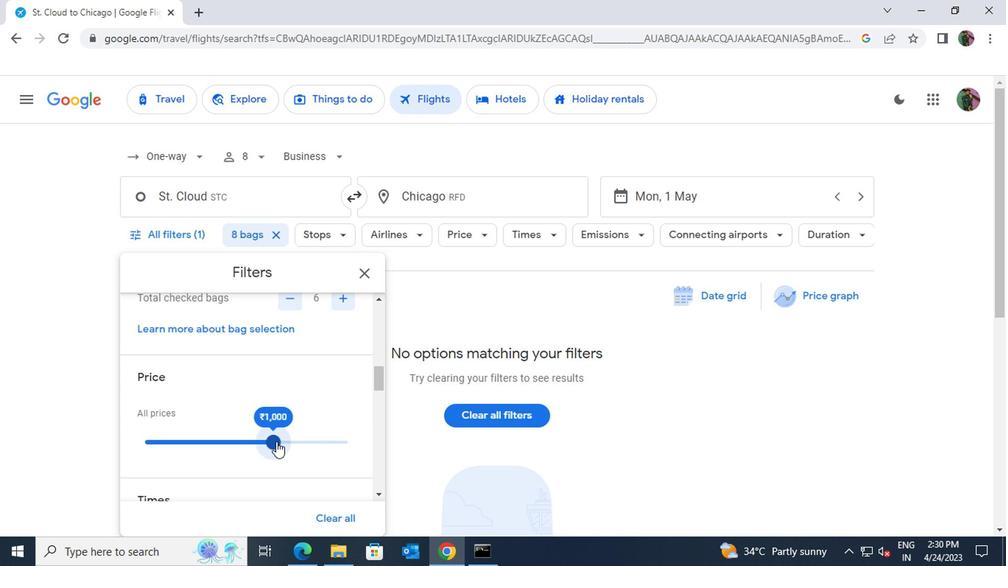 
Action: Mouse scrolled (276, 439) with delta (0, 0)
Screenshot: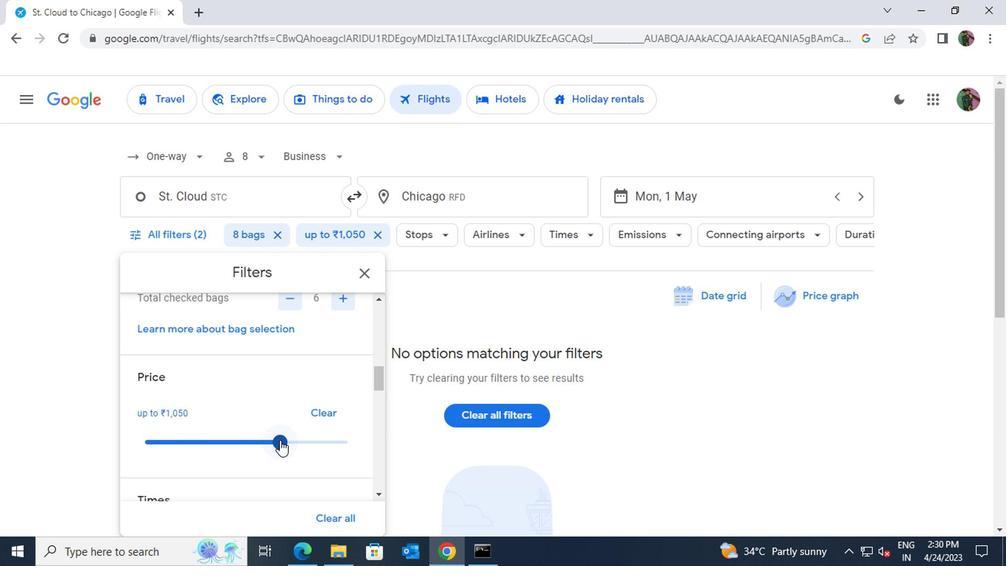 
Action: Mouse scrolled (276, 439) with delta (0, 0)
Screenshot: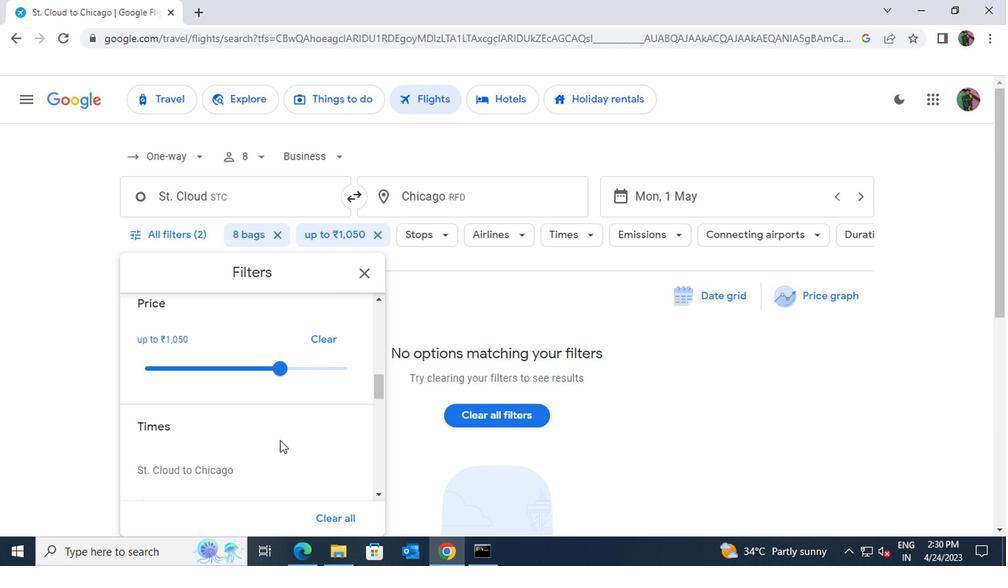 
Action: Mouse scrolled (276, 439) with delta (0, 0)
Screenshot: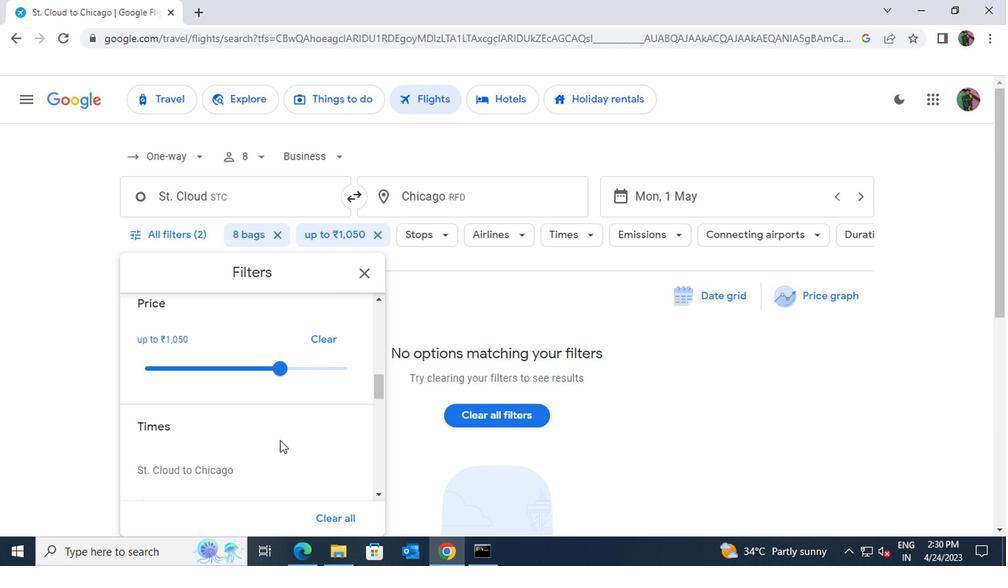 
Action: Mouse moved to (336, 391)
Screenshot: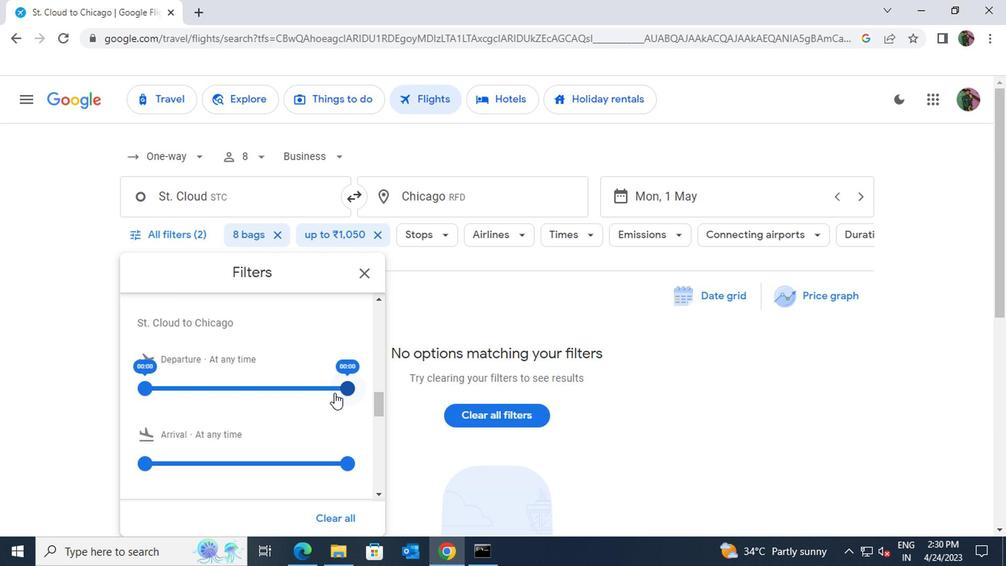 
Action: Mouse pressed left at (336, 391)
Screenshot: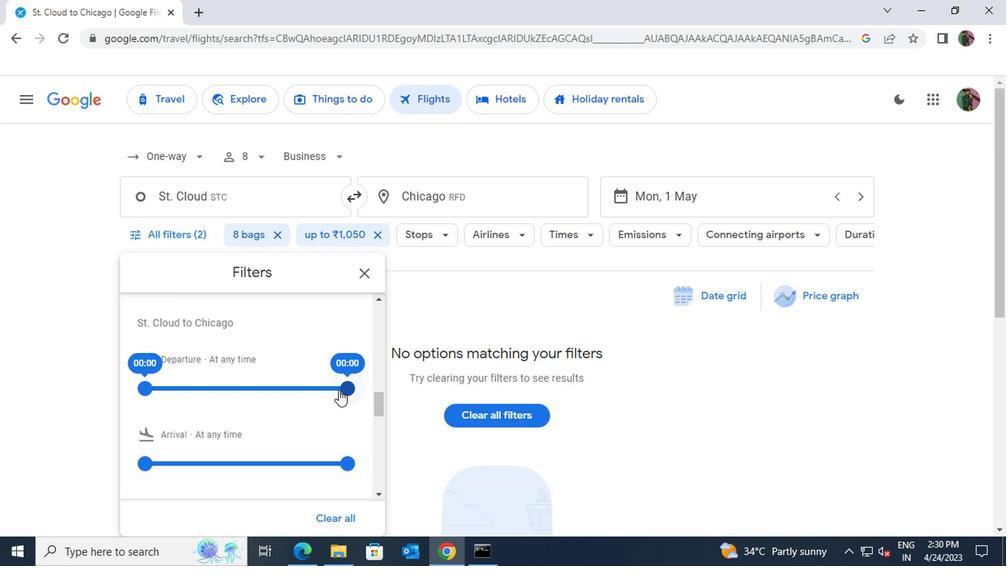 
